 Task: Search one way flight ticket for 2 adults, 2 children, 2 infants in seat in first from Sheridan: Sheridan County Airport to Riverton: Central Wyoming Regional Airport (was Riverton Regional) on 8-4-2023. Choice of flights is Royal air maroc. Number of bags: 2 carry on bags. Price is upto 105000. Outbound departure time preference is 12:00. Flight should be less emission only.
Action: Mouse moved to (392, 333)
Screenshot: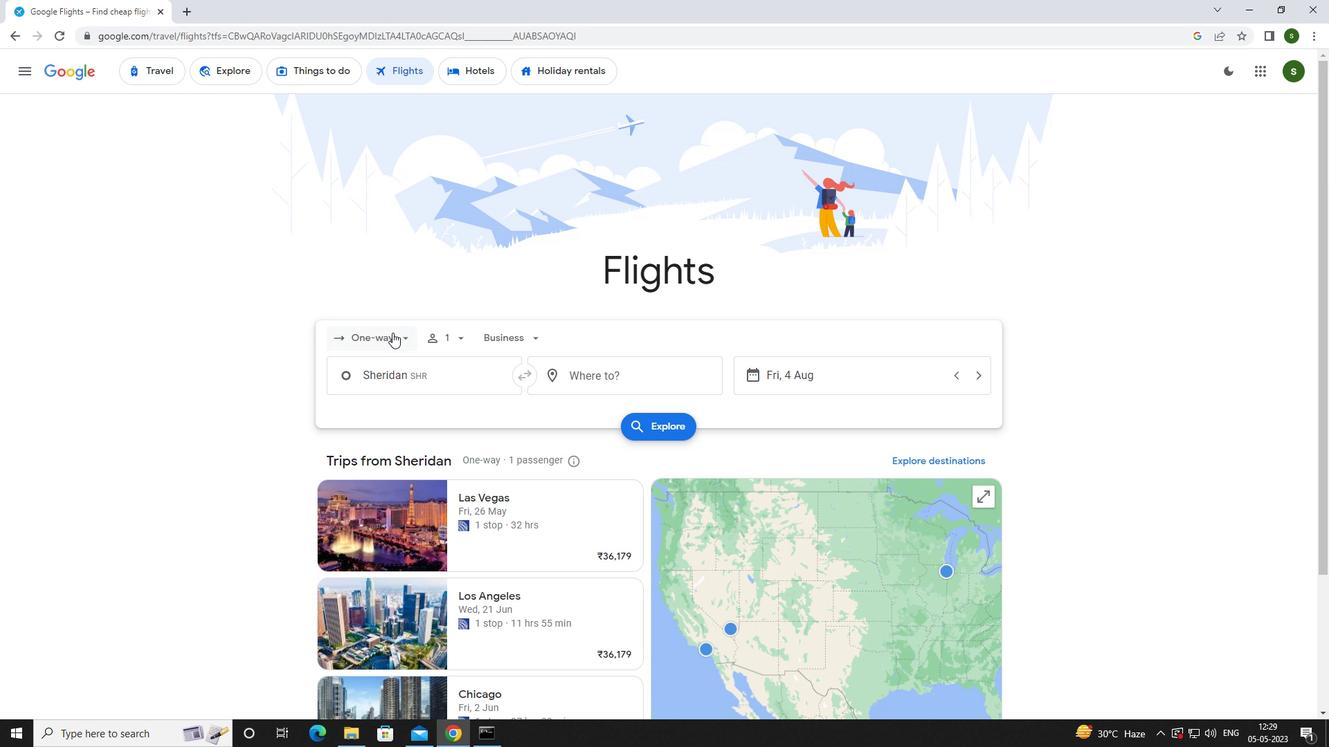 
Action: Mouse pressed left at (392, 333)
Screenshot: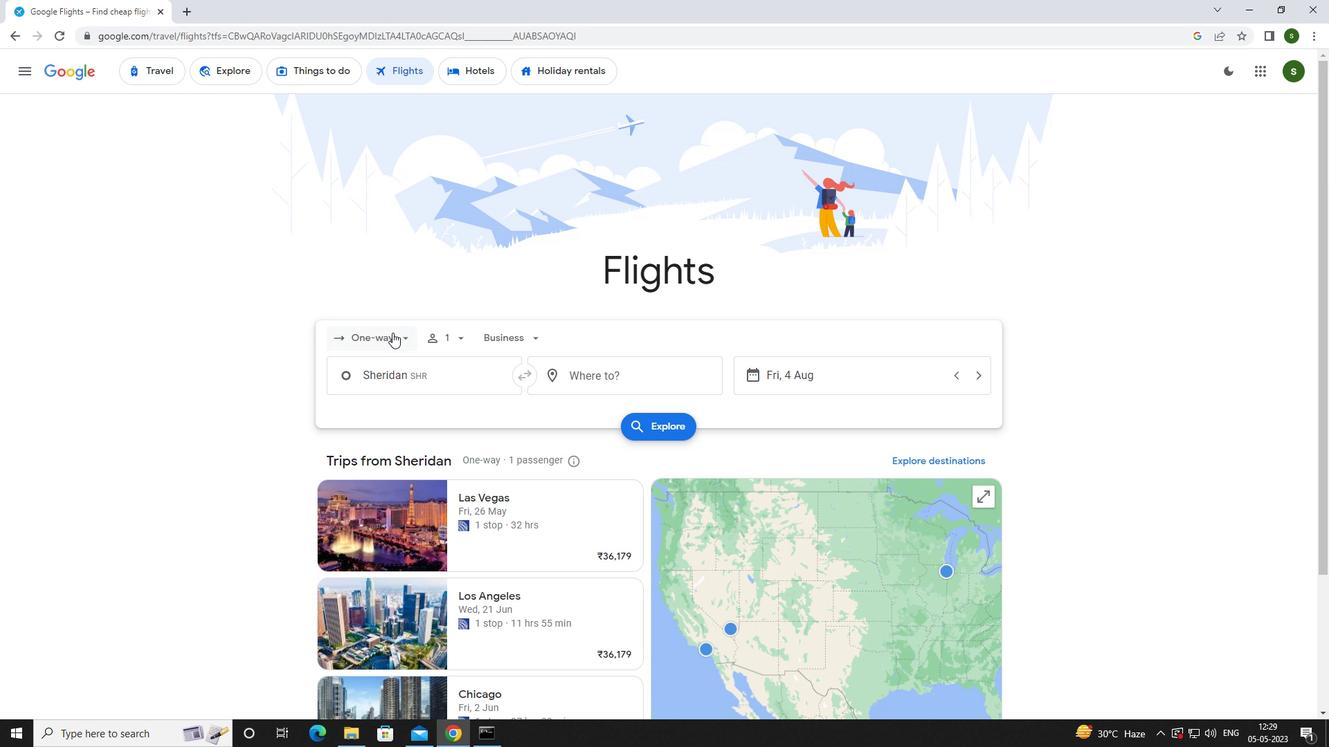 
Action: Mouse moved to (394, 408)
Screenshot: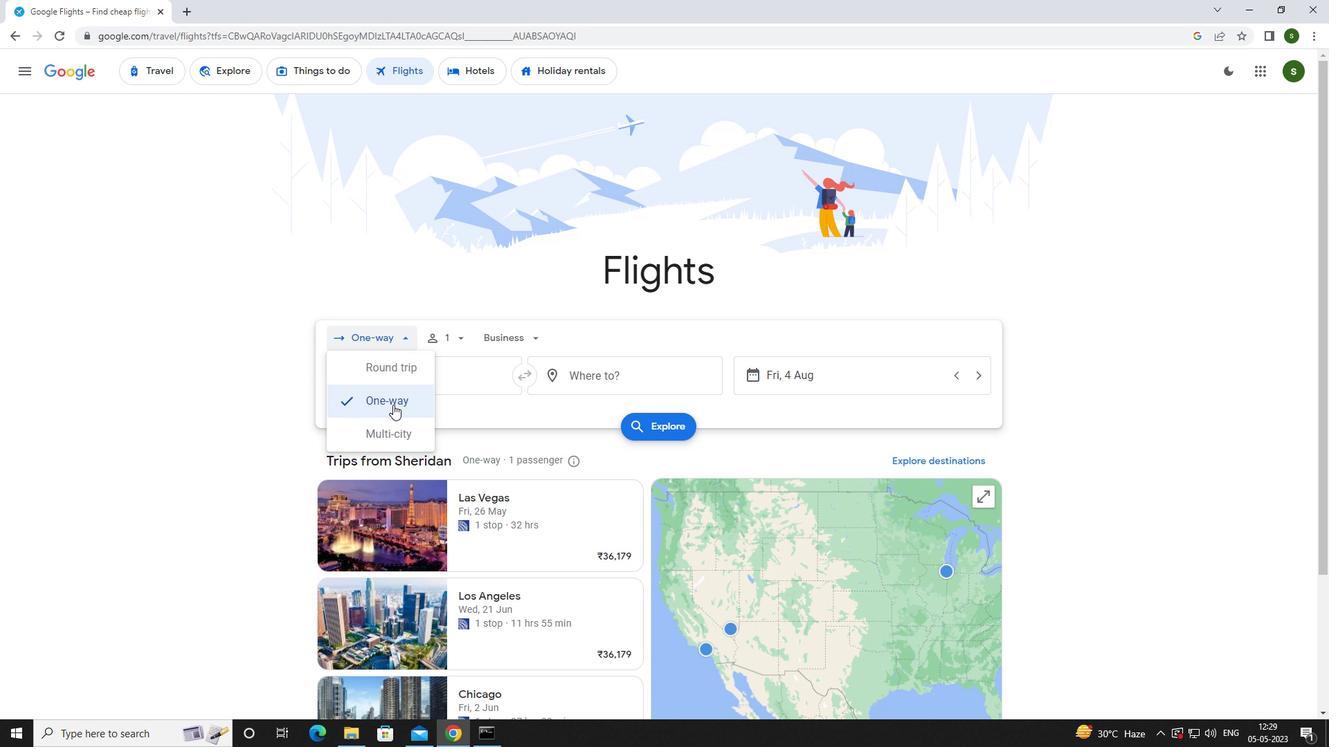 
Action: Mouse pressed left at (394, 408)
Screenshot: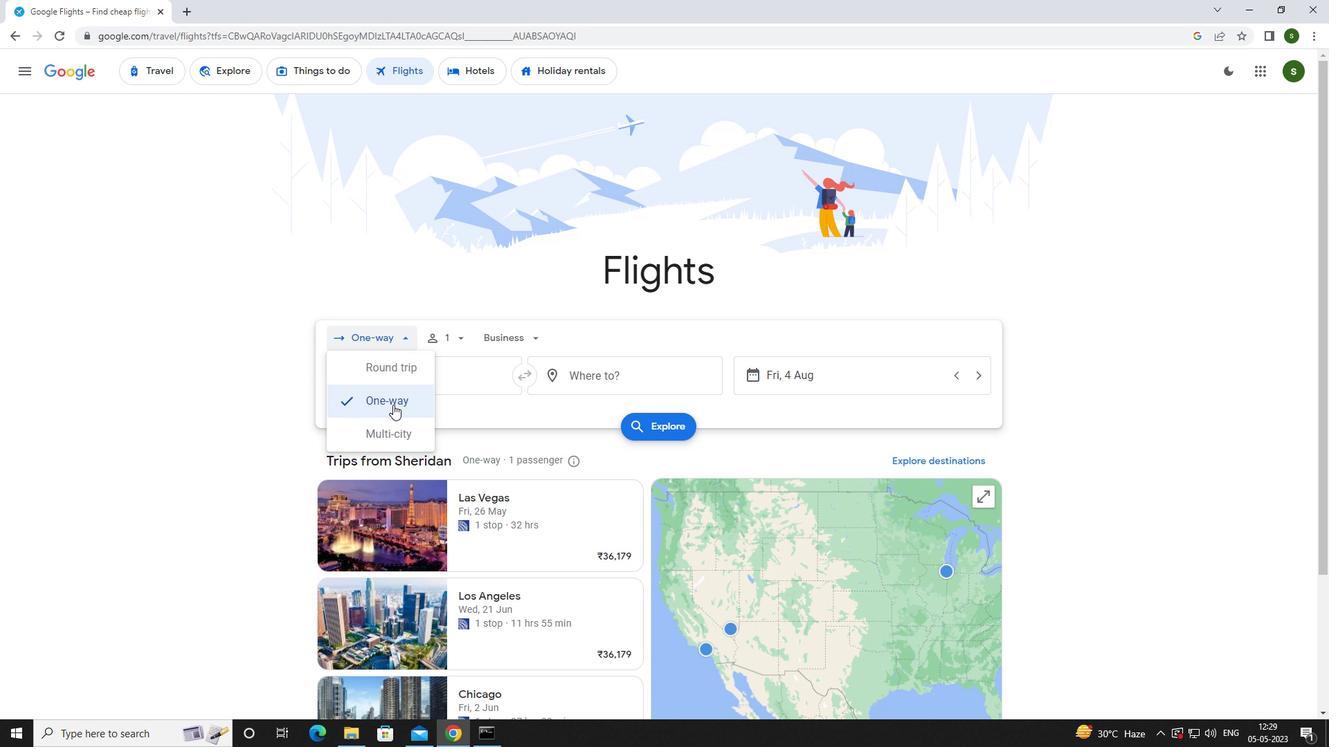 
Action: Mouse moved to (460, 342)
Screenshot: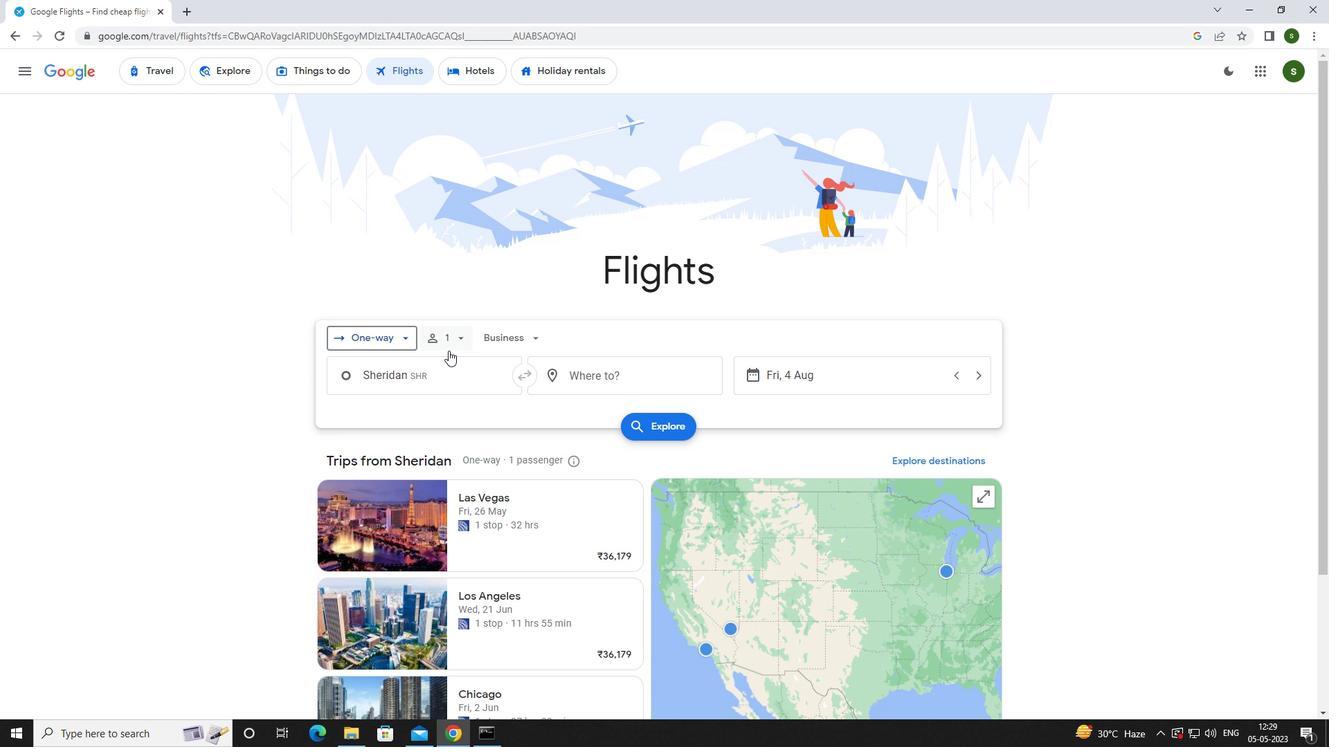 
Action: Mouse pressed left at (460, 342)
Screenshot: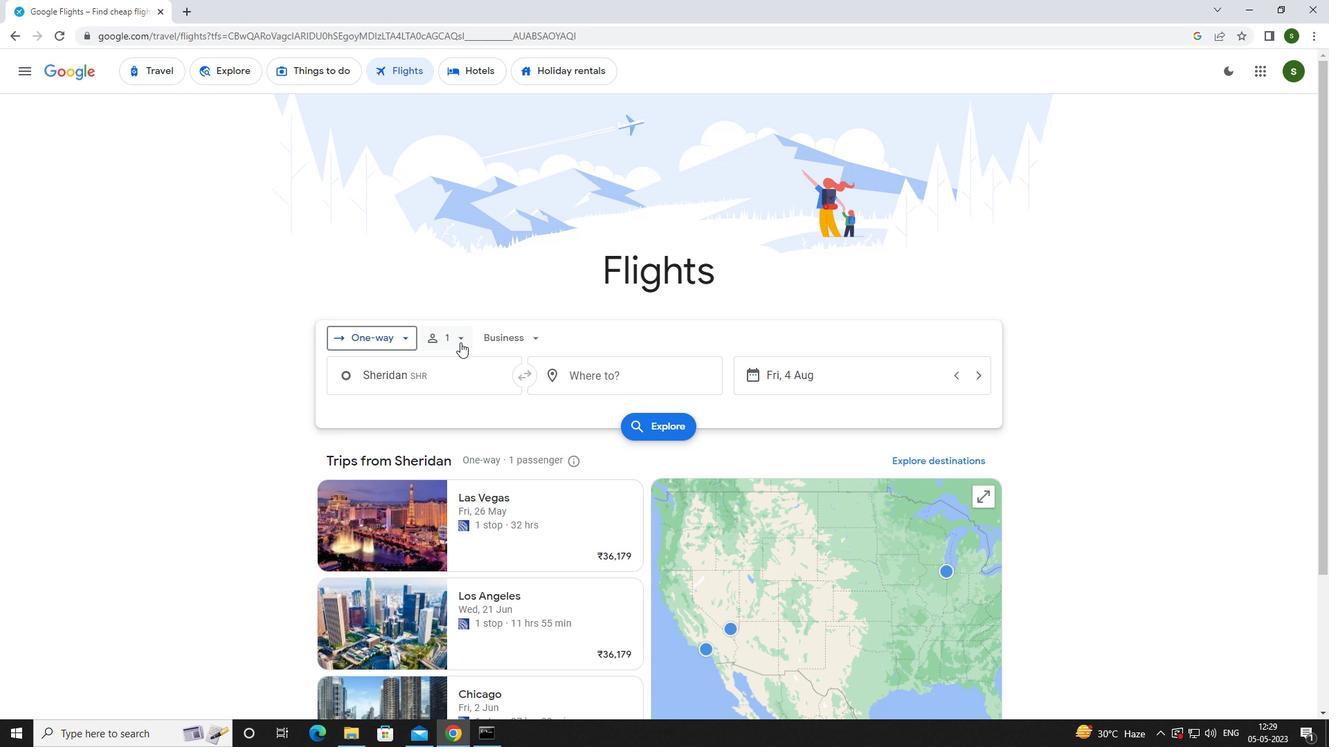 
Action: Mouse moved to (559, 369)
Screenshot: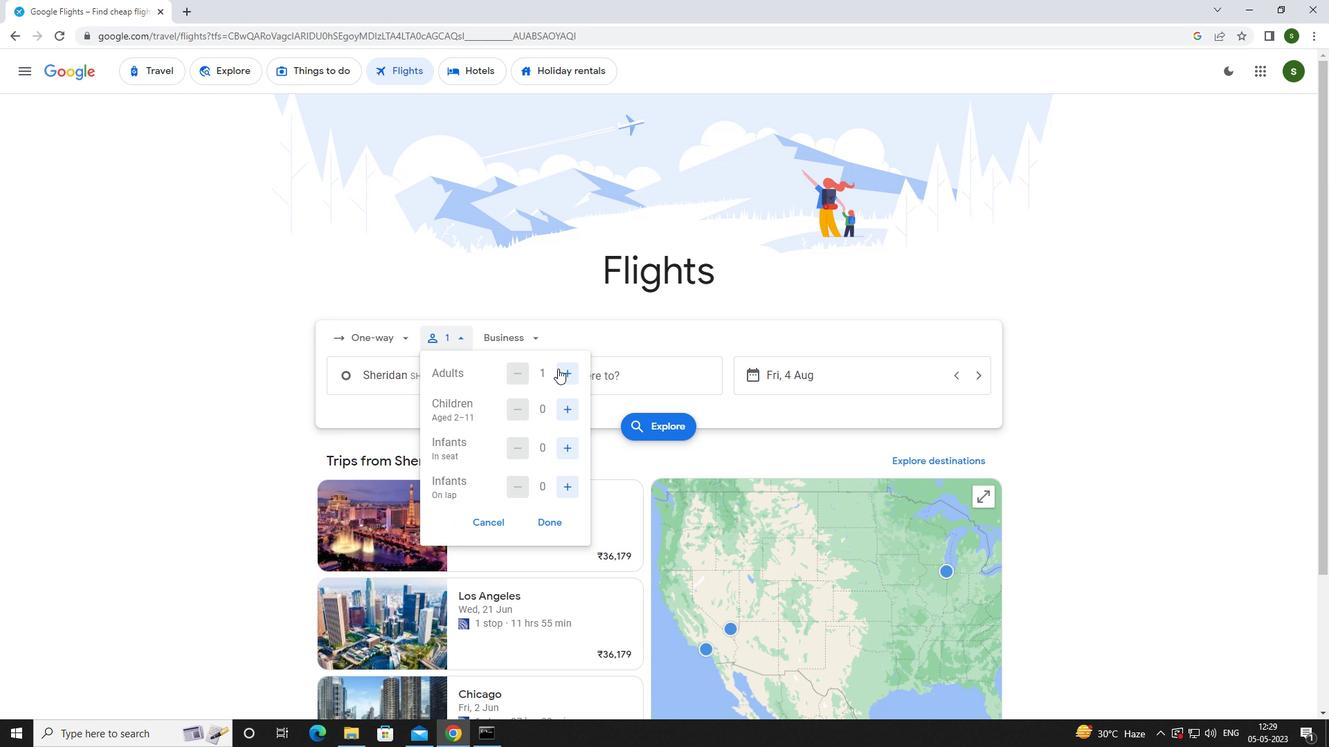 
Action: Mouse pressed left at (559, 369)
Screenshot: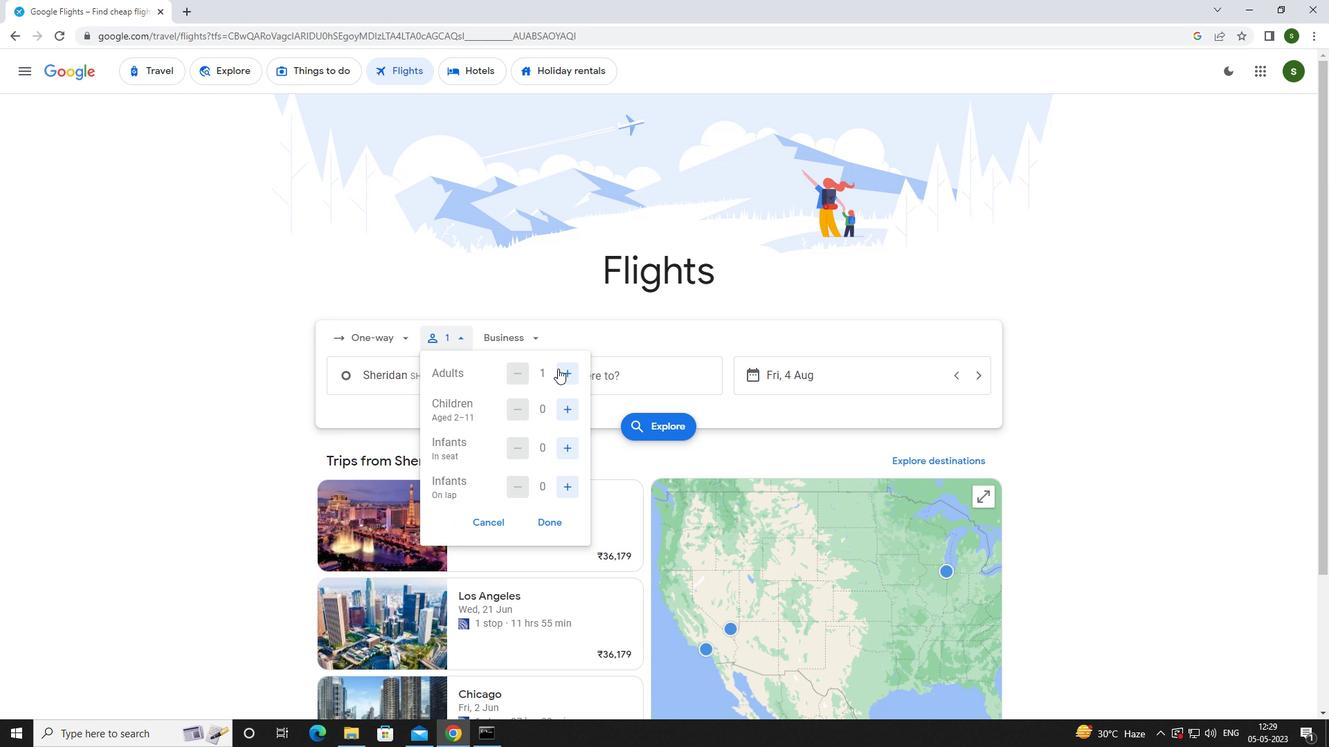 
Action: Mouse moved to (568, 404)
Screenshot: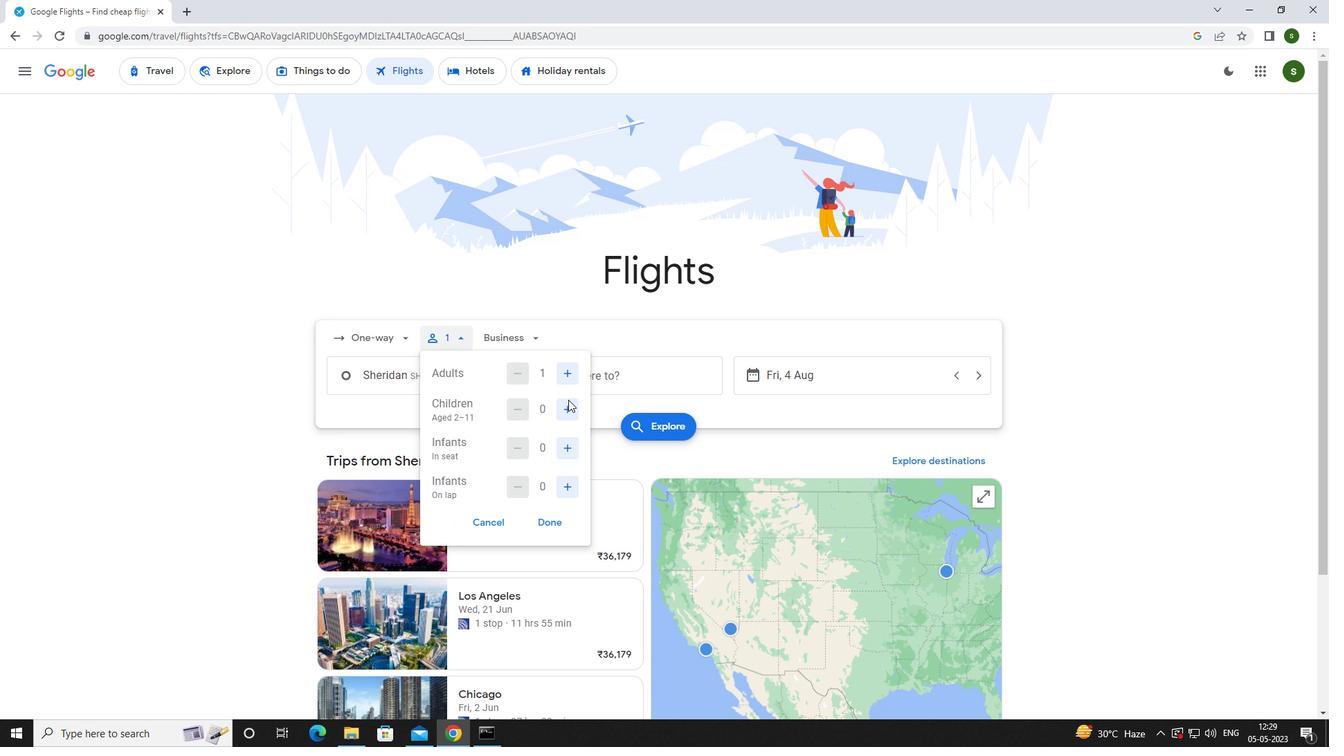 
Action: Mouse pressed left at (568, 404)
Screenshot: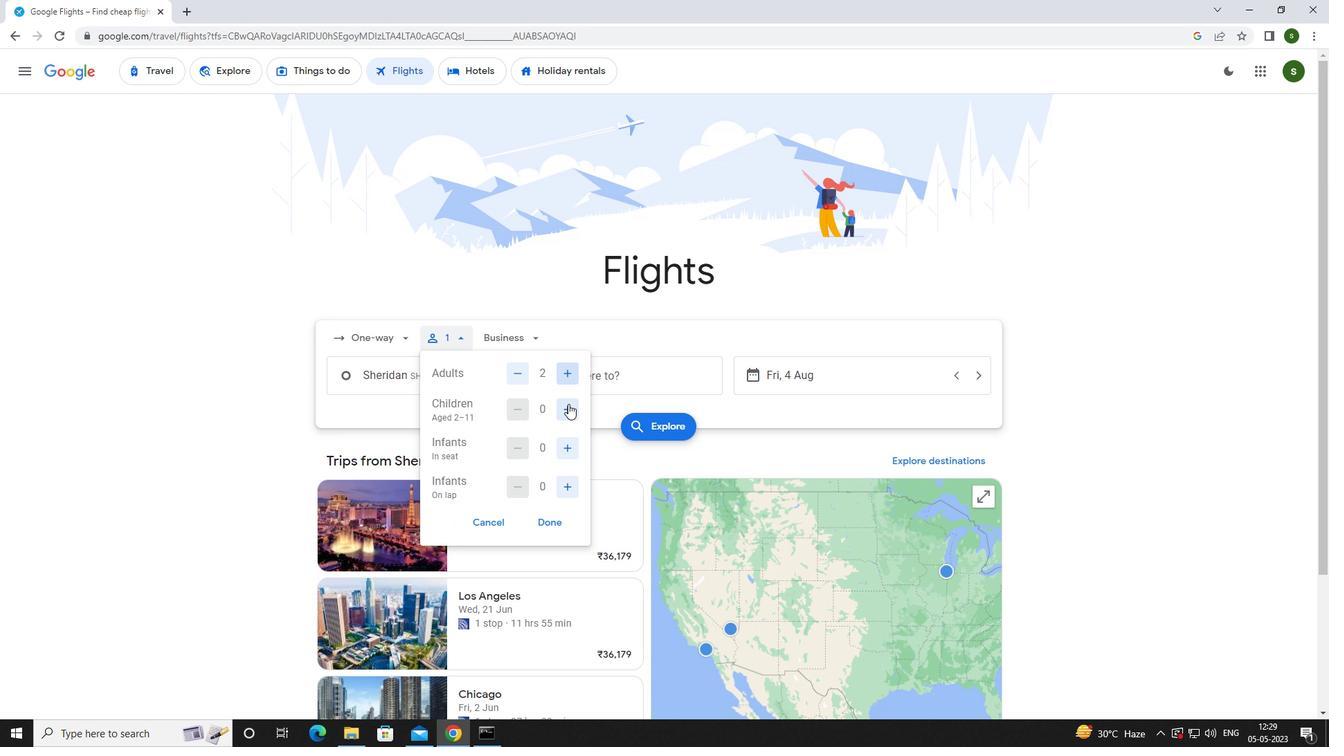 
Action: Mouse pressed left at (568, 404)
Screenshot: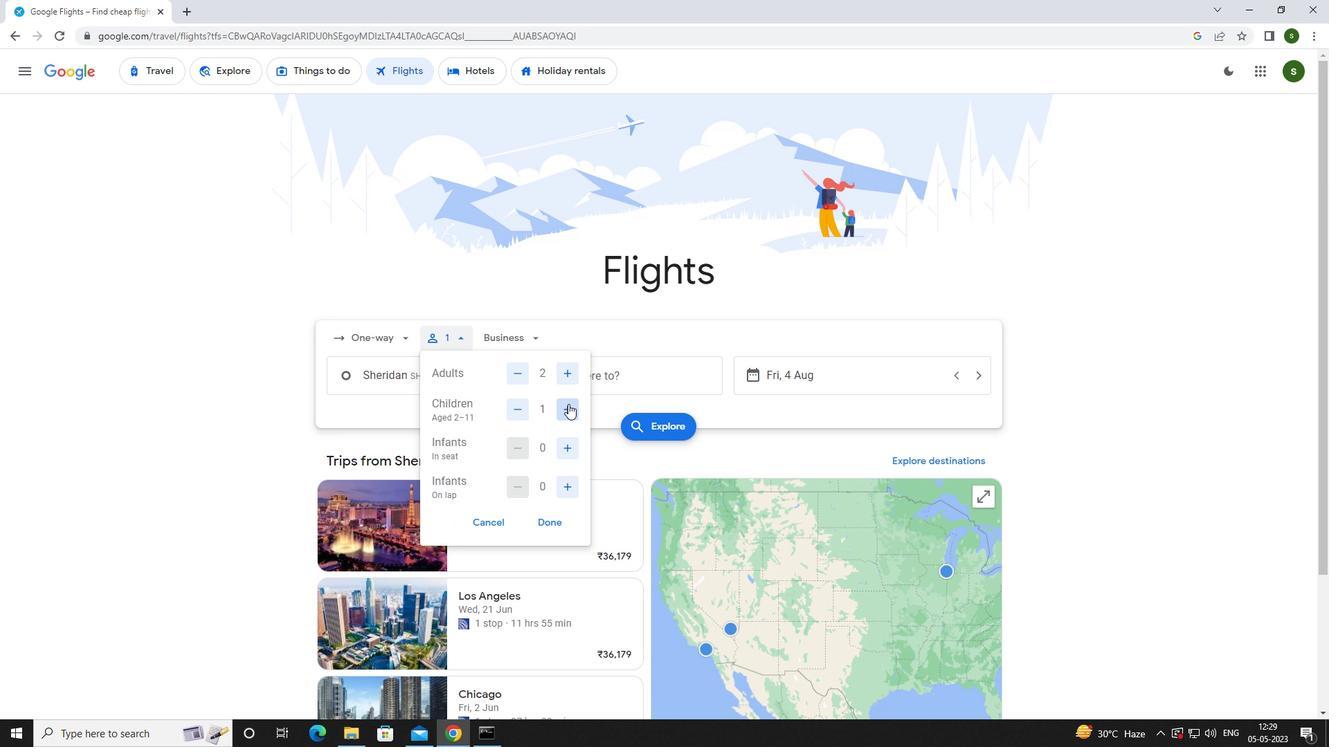 
Action: Mouse moved to (564, 451)
Screenshot: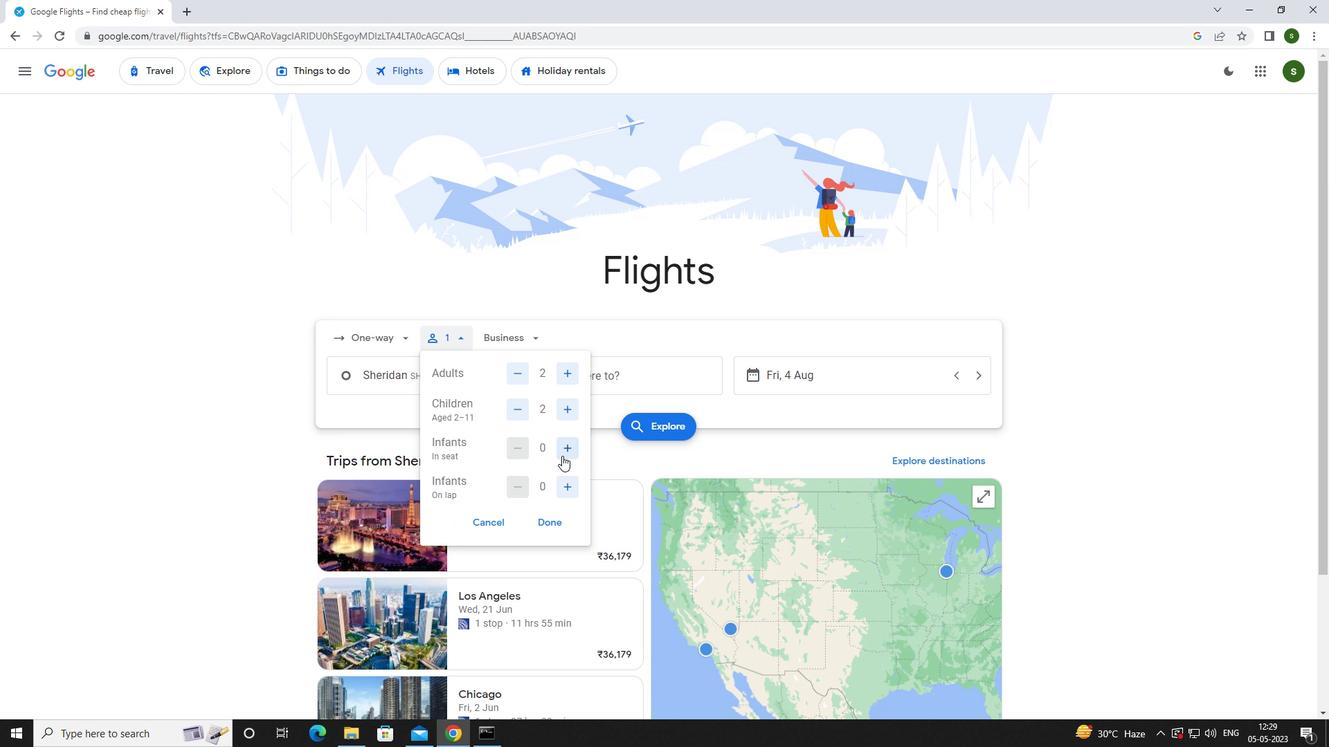 
Action: Mouse pressed left at (564, 451)
Screenshot: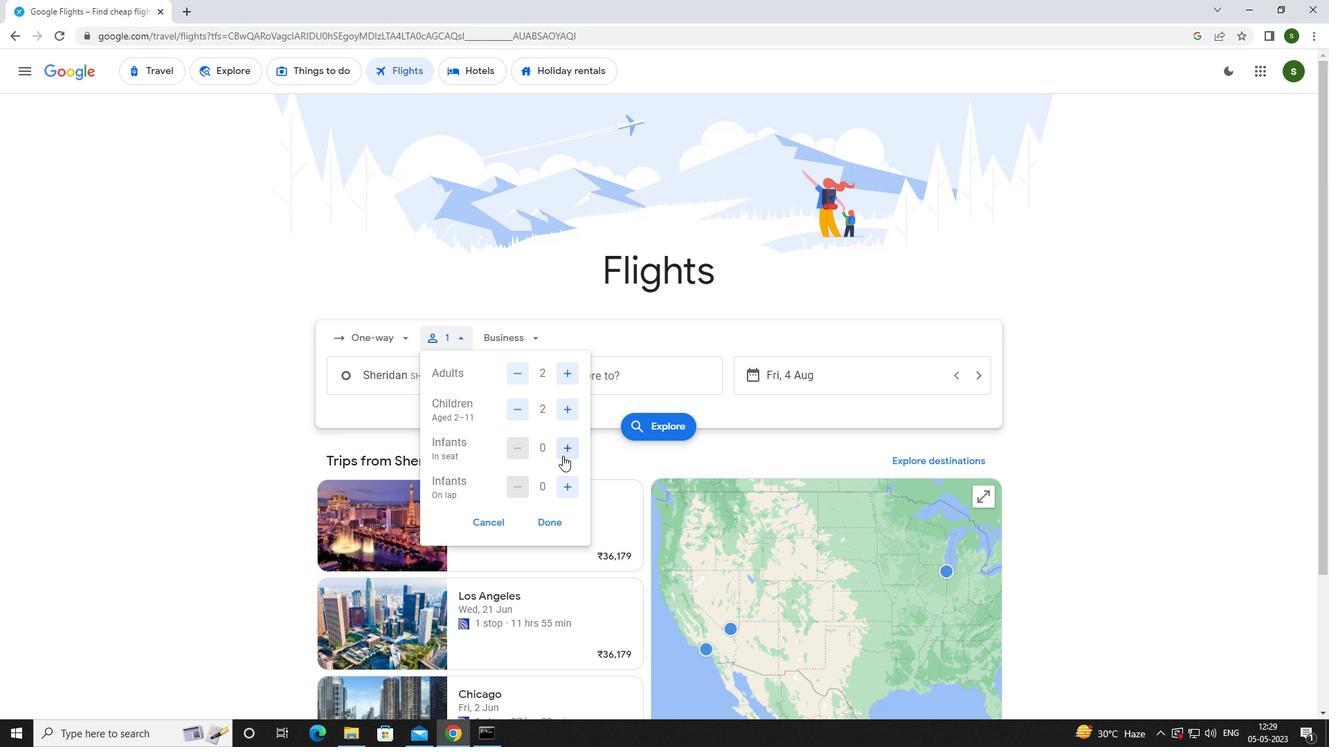 
Action: Mouse pressed left at (564, 451)
Screenshot: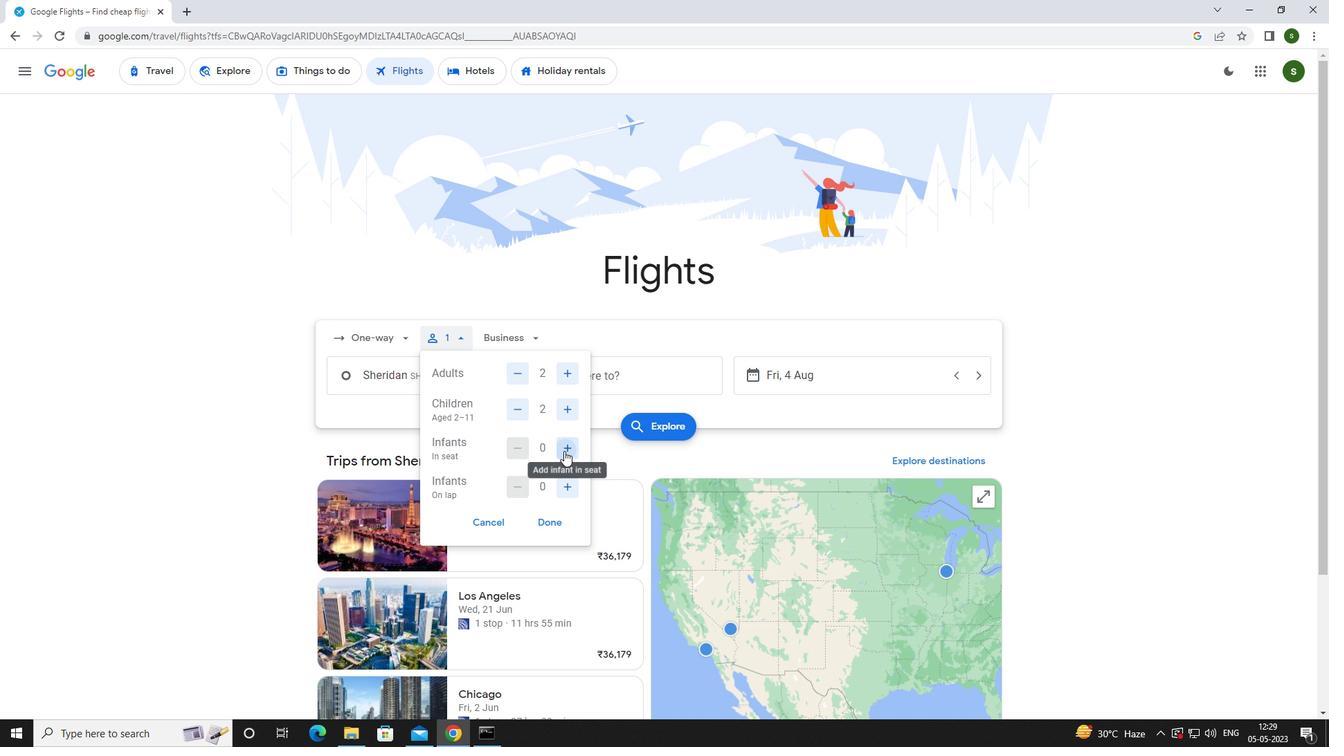 
Action: Mouse moved to (529, 342)
Screenshot: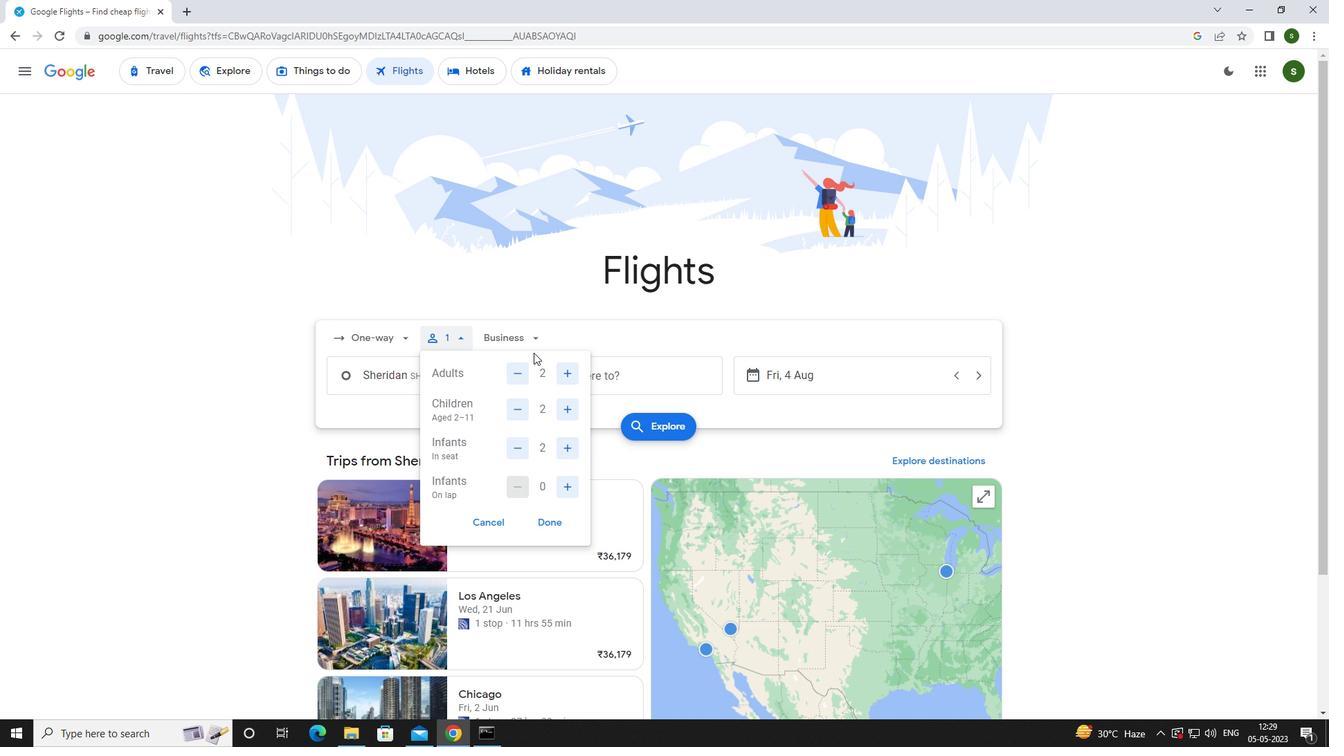 
Action: Mouse pressed left at (529, 342)
Screenshot: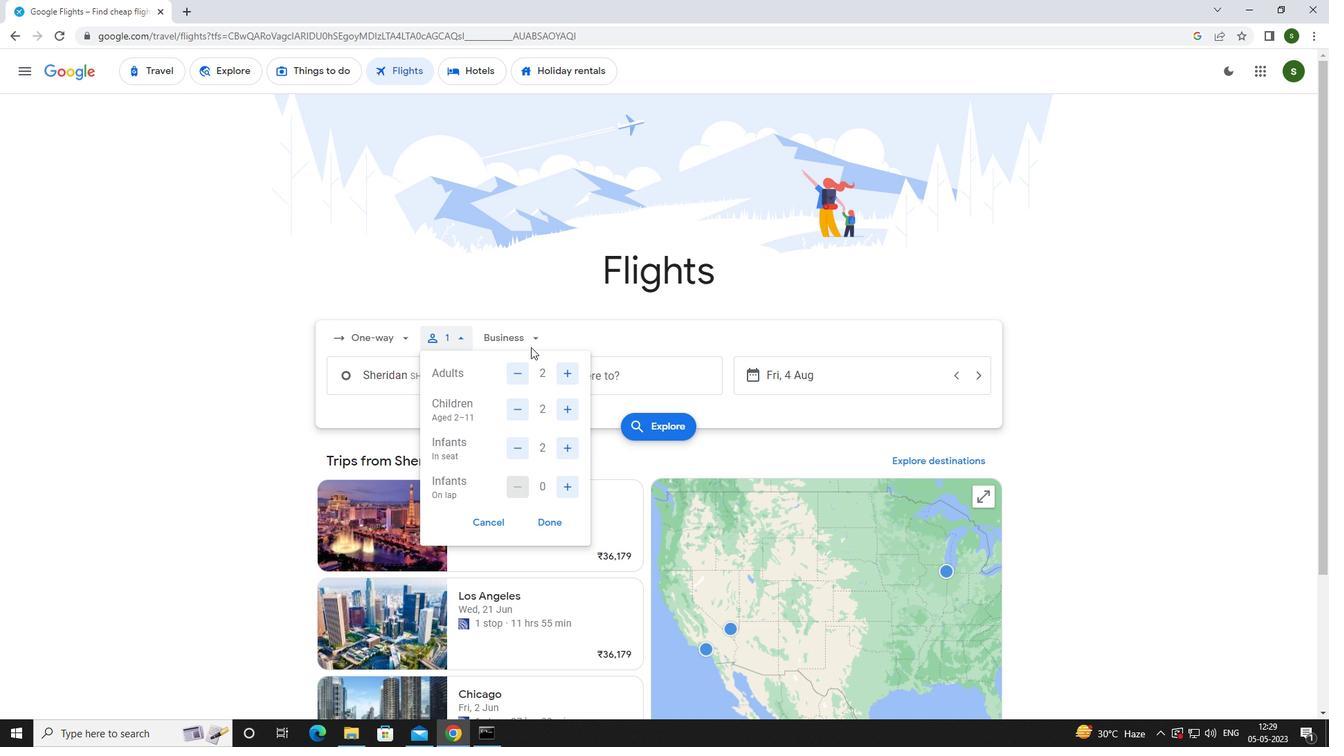 
Action: Mouse moved to (532, 463)
Screenshot: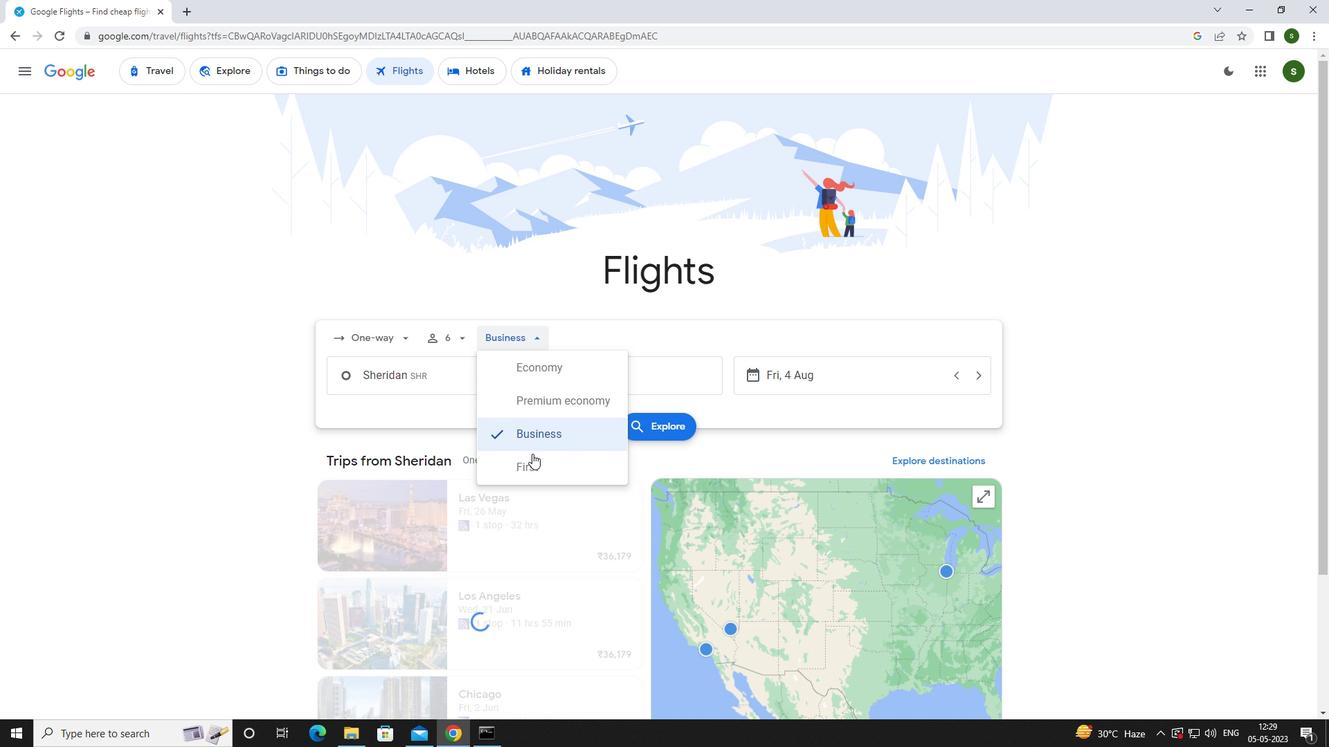 
Action: Mouse pressed left at (532, 463)
Screenshot: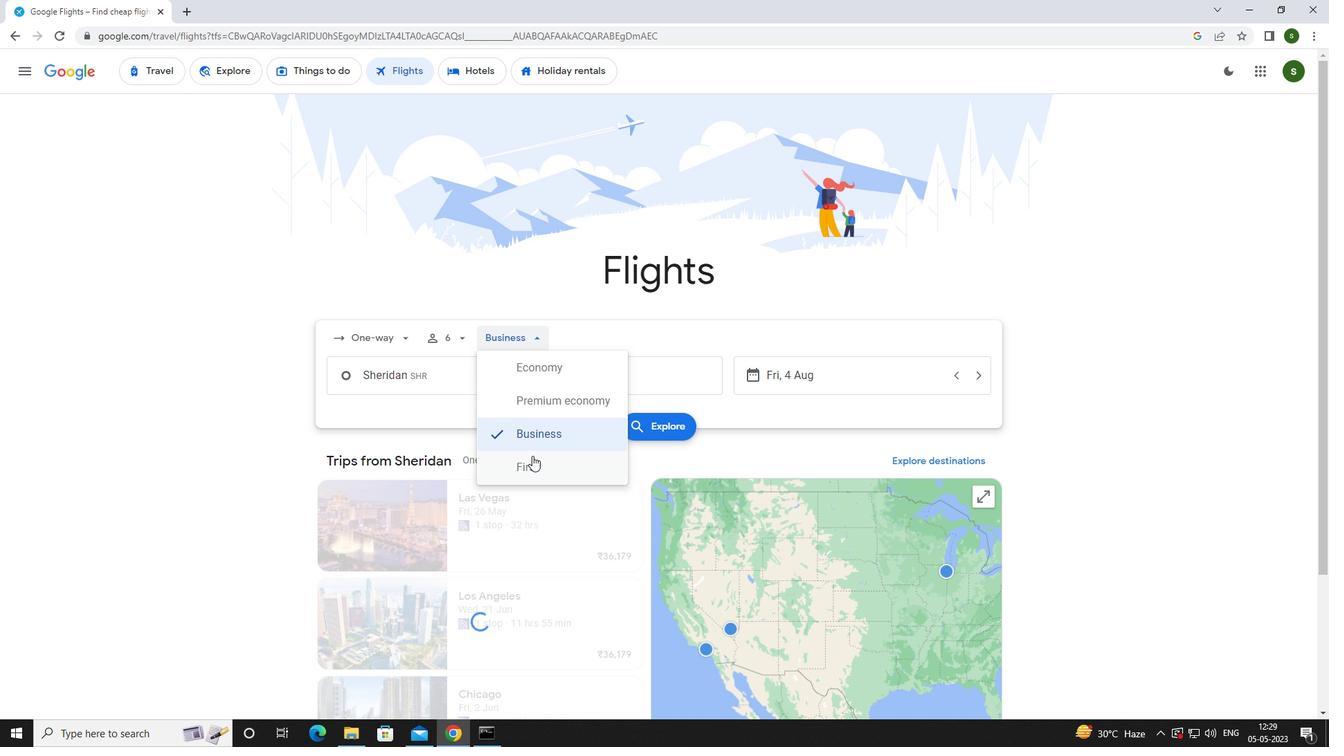 
Action: Mouse moved to (470, 378)
Screenshot: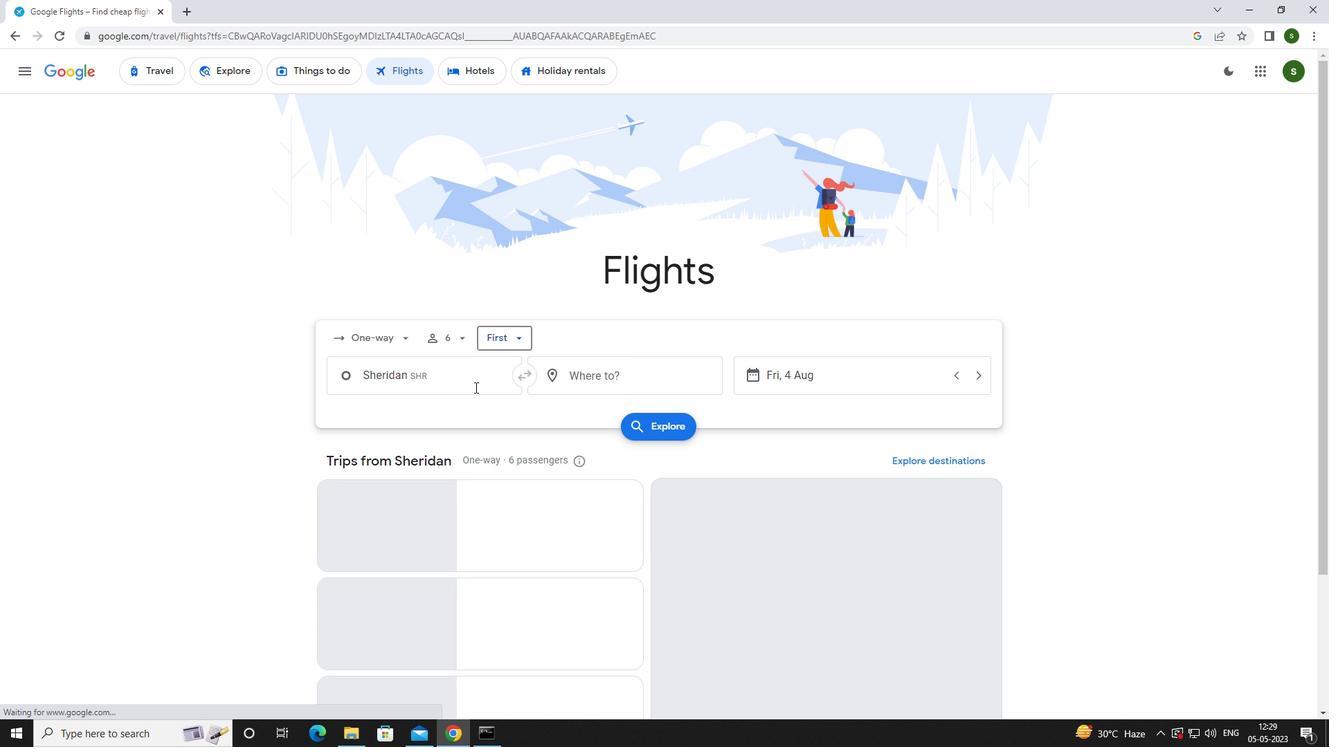 
Action: Mouse pressed left at (470, 378)
Screenshot: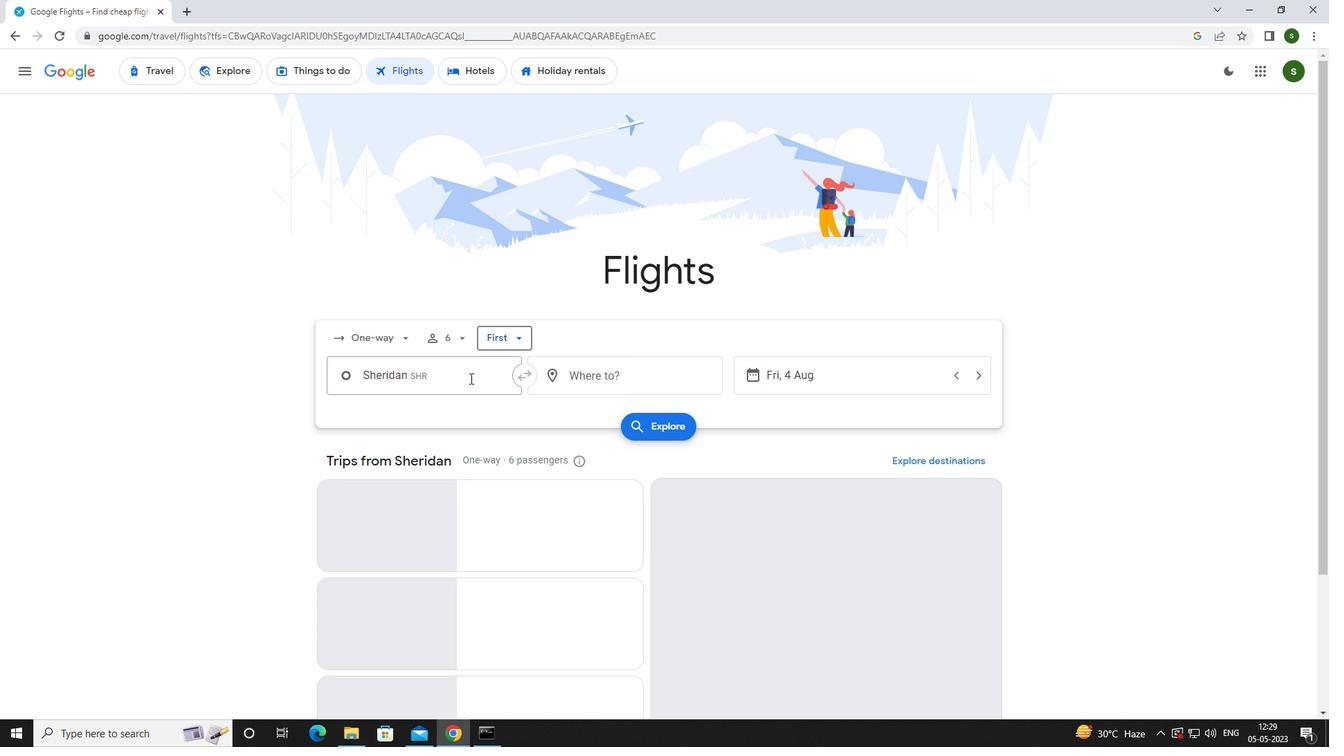 
Action: Mouse moved to (472, 376)
Screenshot: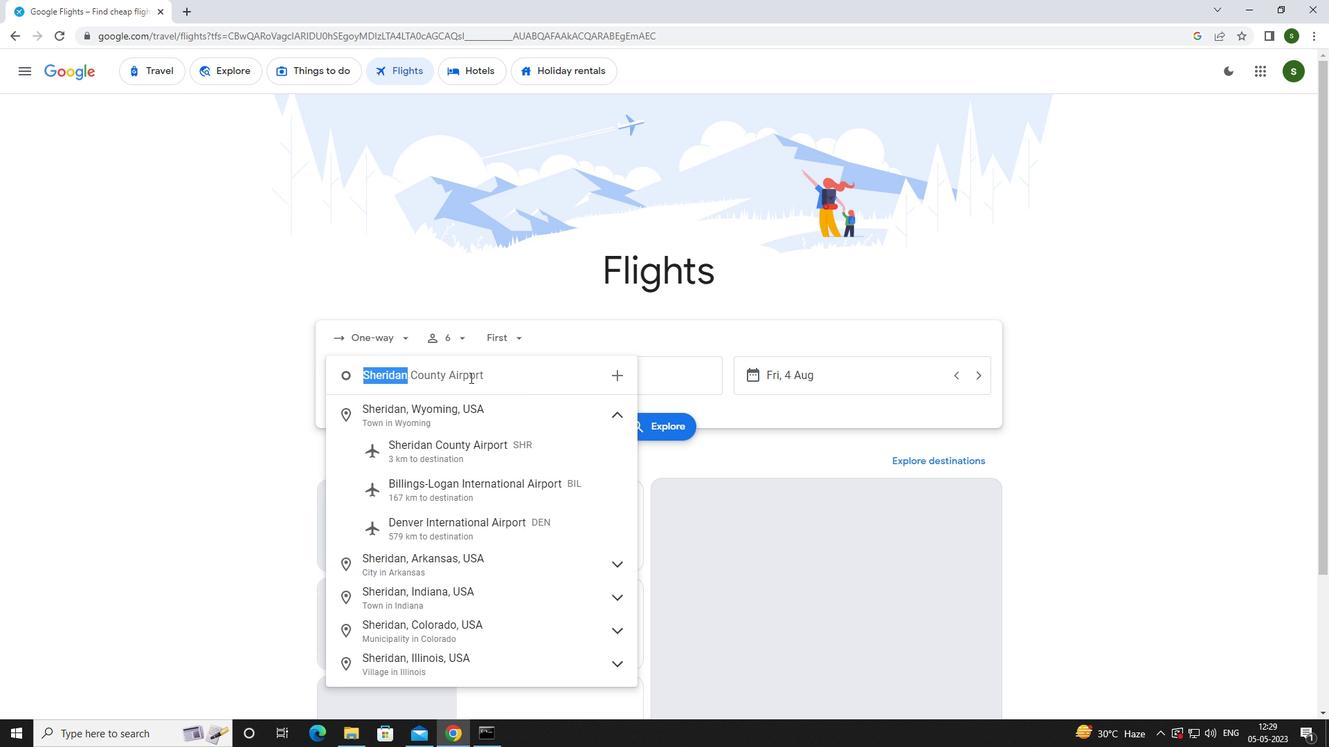 
Action: Key pressed <Key.caps_lock>s<Key.caps_lock>heridan
Screenshot: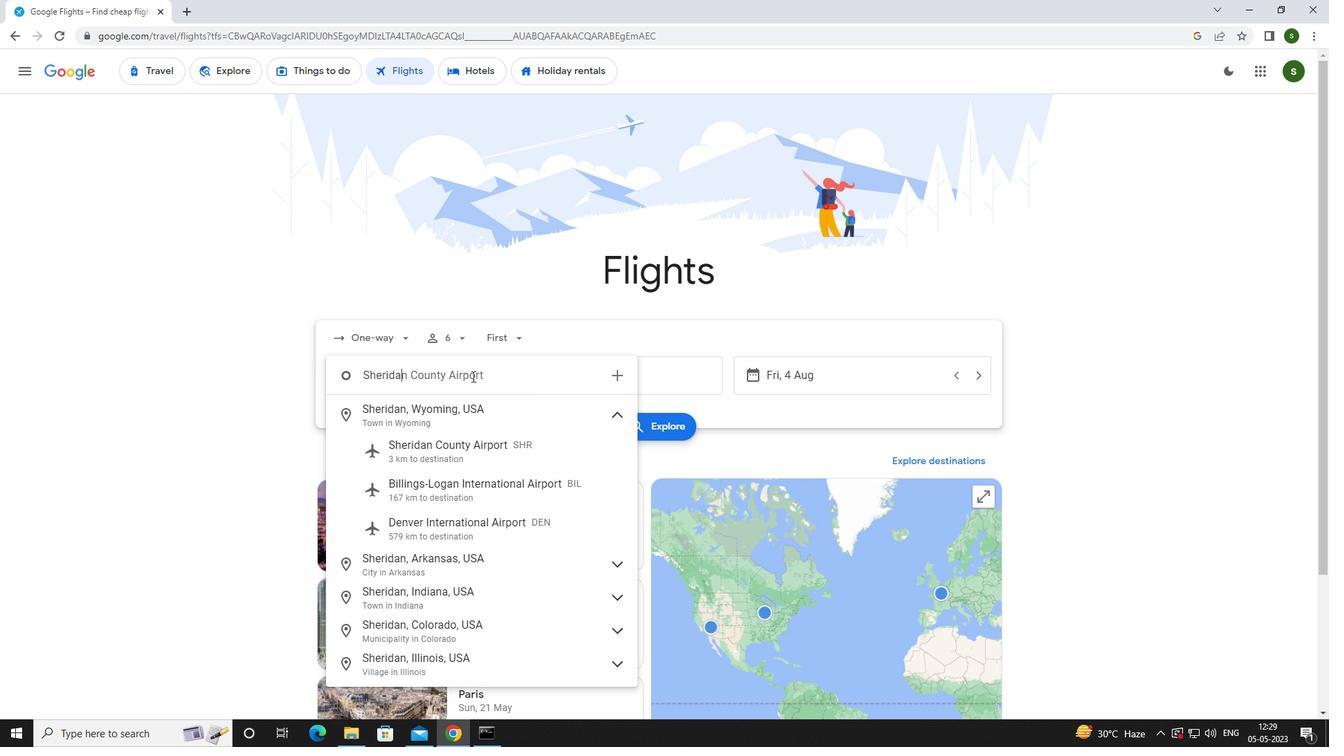 
Action: Mouse moved to (489, 446)
Screenshot: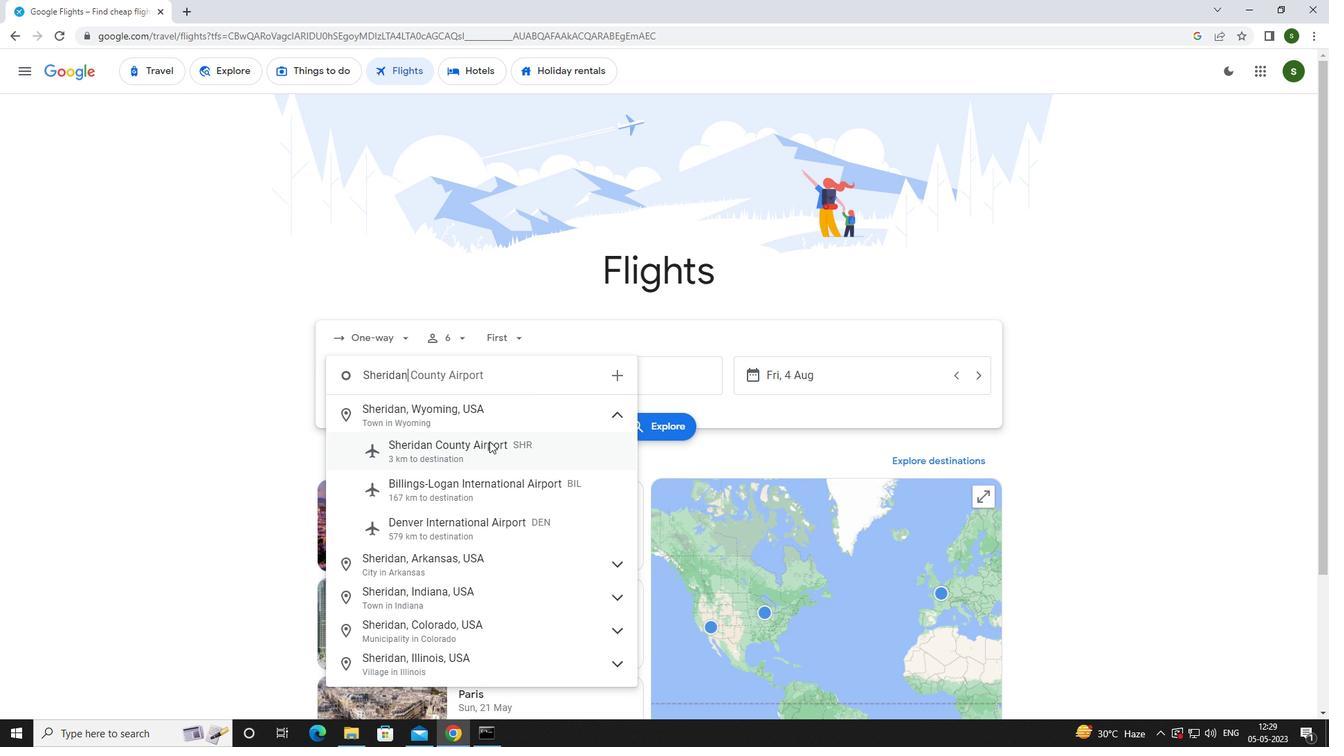 
Action: Mouse pressed left at (489, 446)
Screenshot: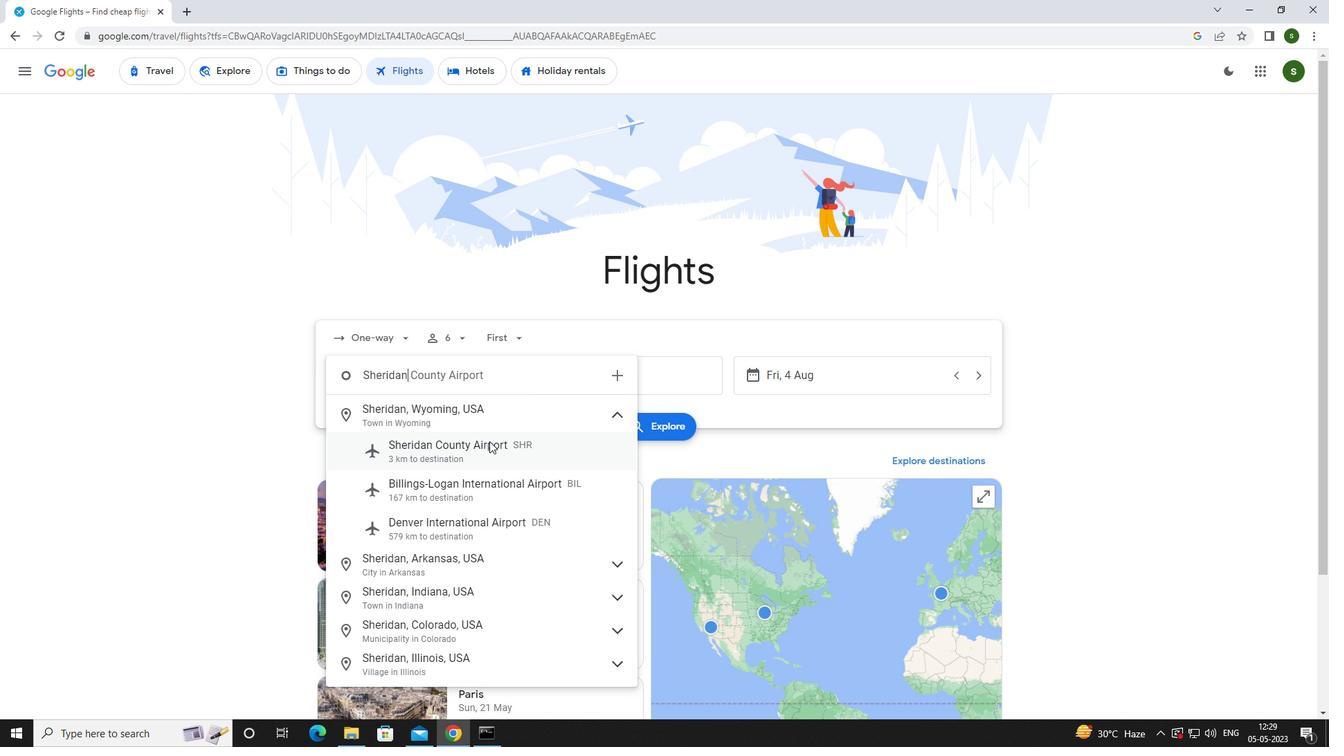 
Action: Mouse moved to (607, 364)
Screenshot: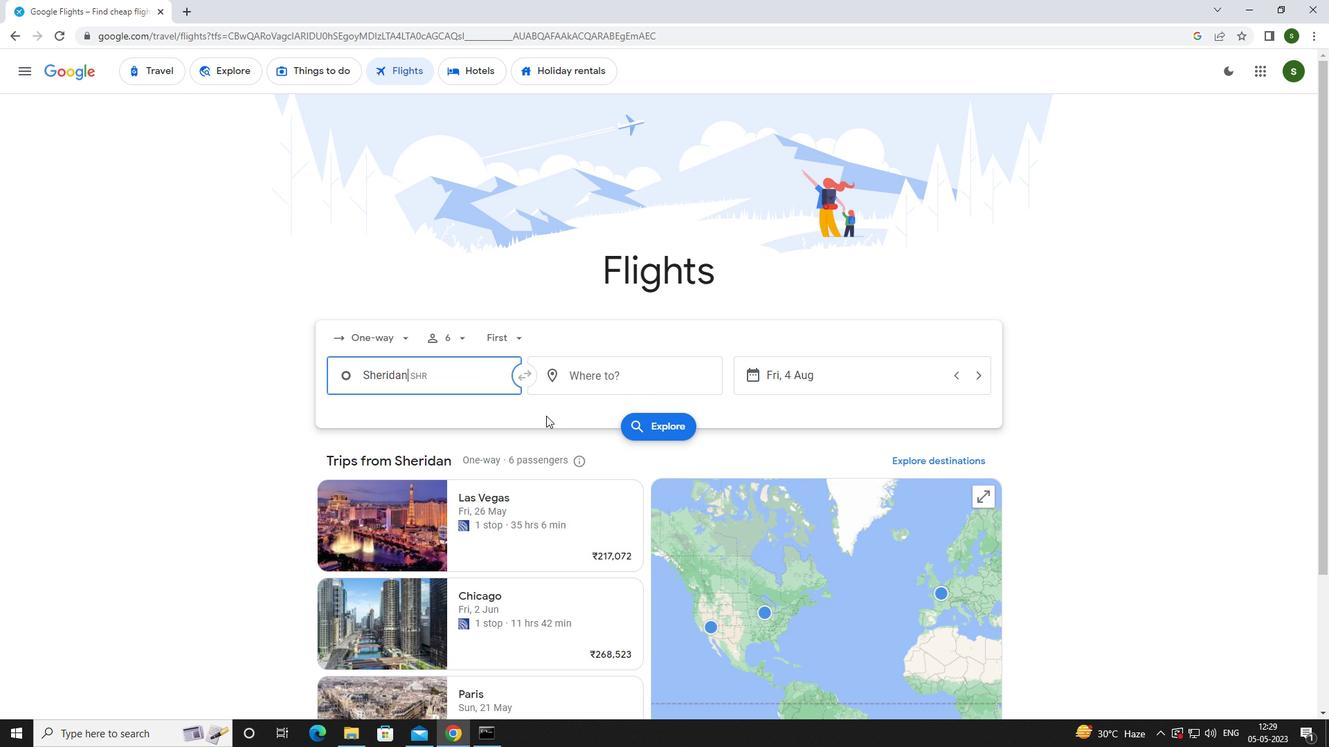 
Action: Mouse pressed left at (607, 364)
Screenshot: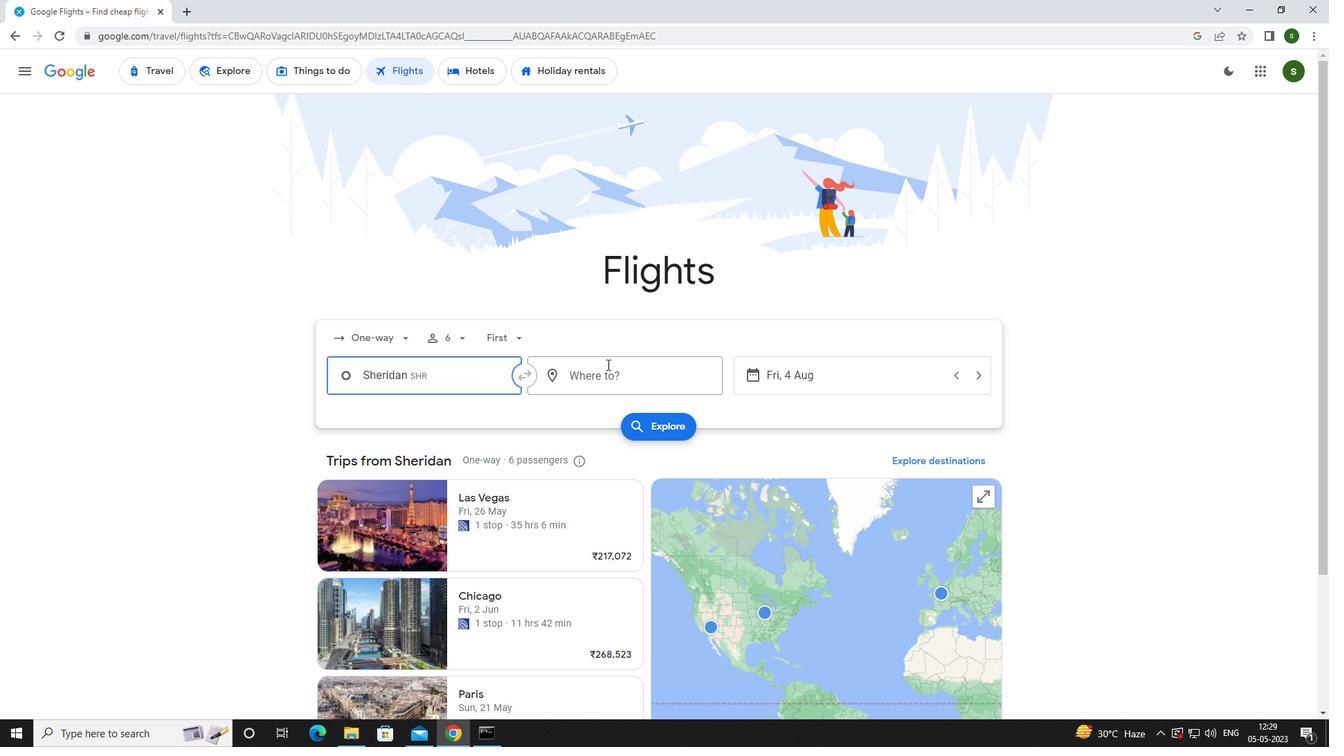 
Action: Mouse moved to (607, 364)
Screenshot: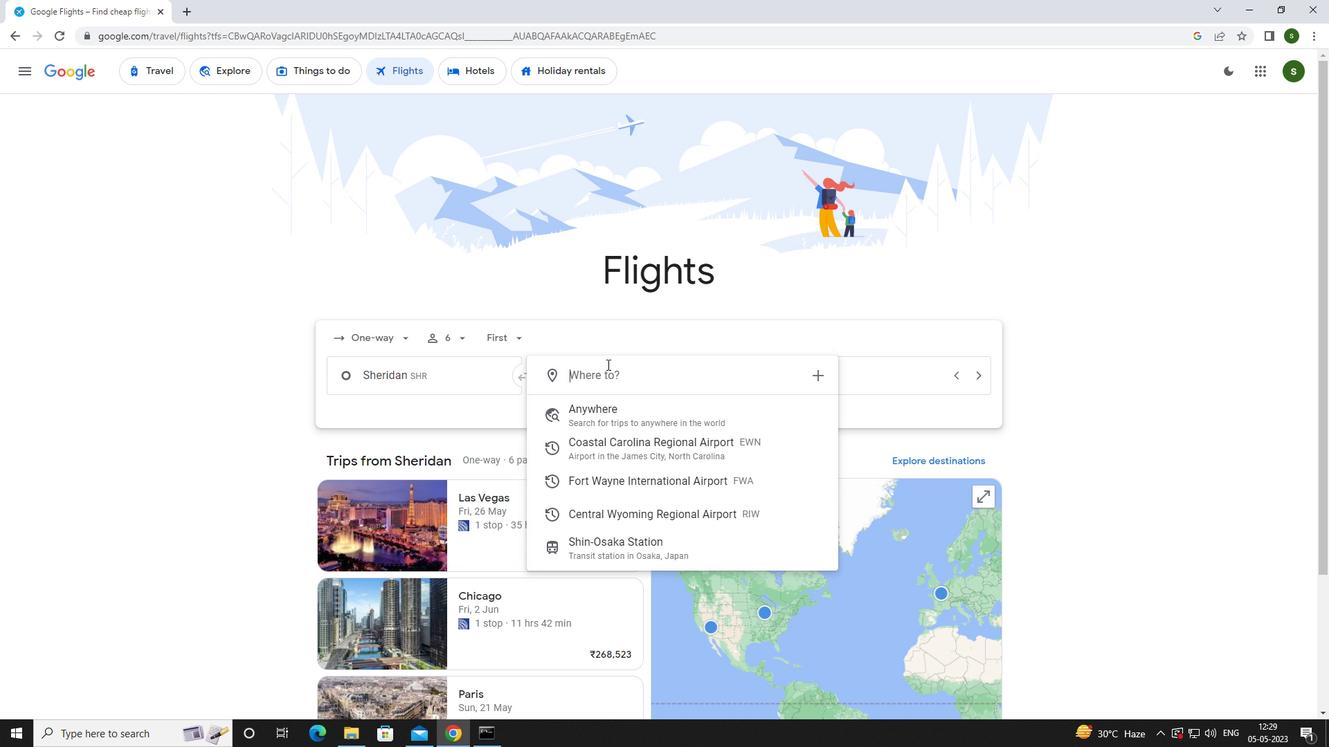 
Action: Key pressed <Key.caps_lock>r<Key.caps_lock>iverton
Screenshot: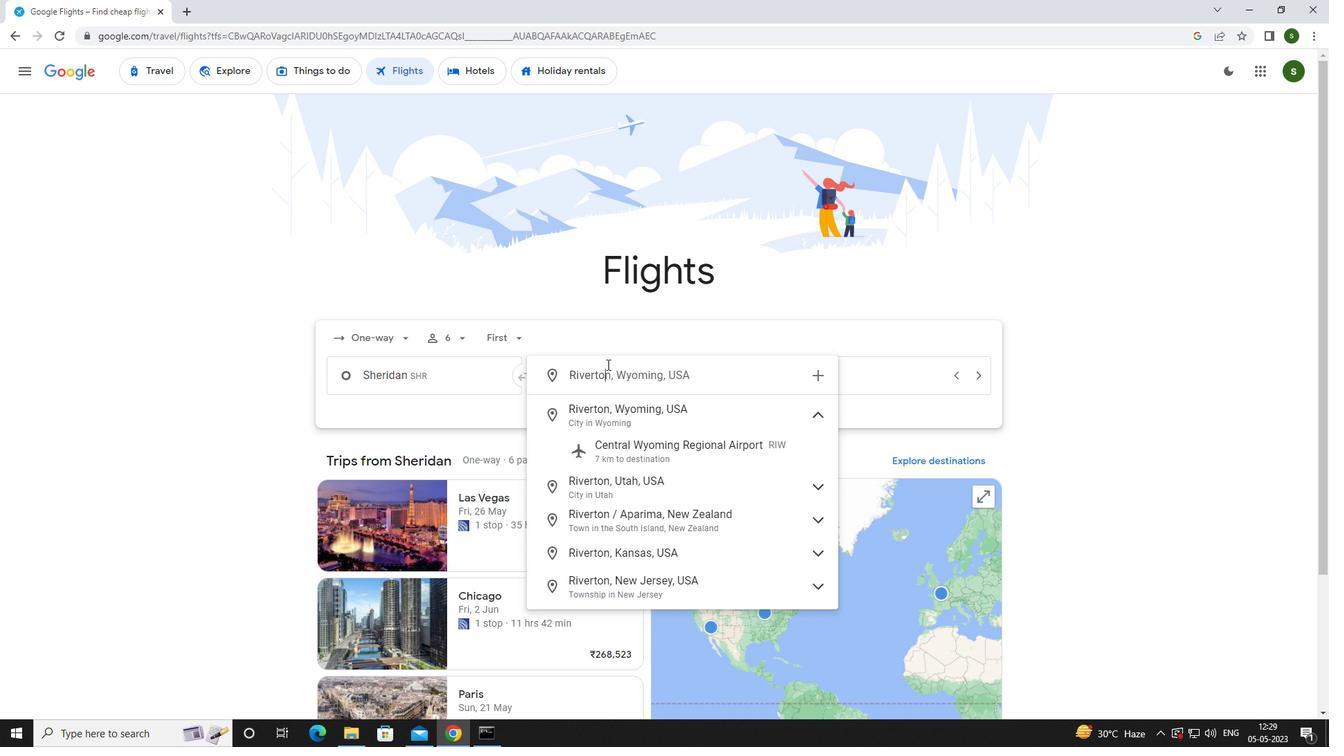 
Action: Mouse moved to (643, 456)
Screenshot: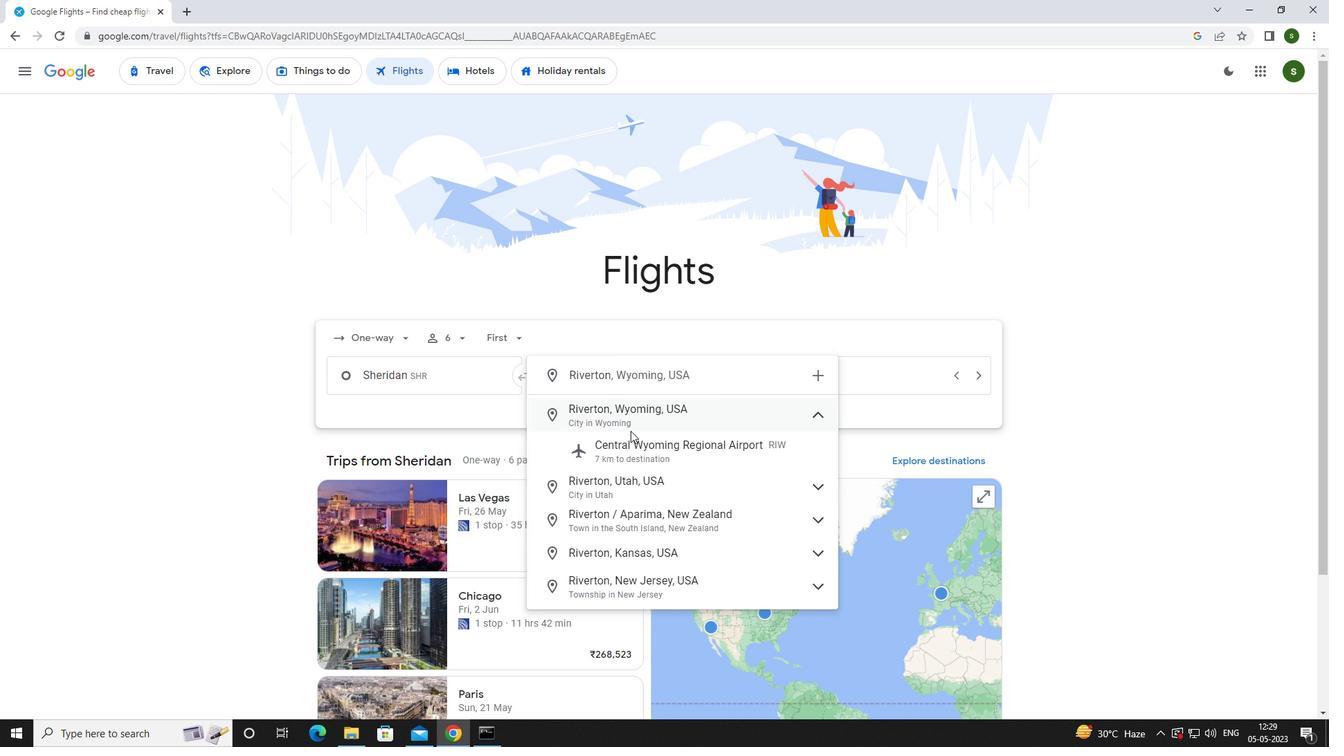 
Action: Mouse pressed left at (643, 456)
Screenshot: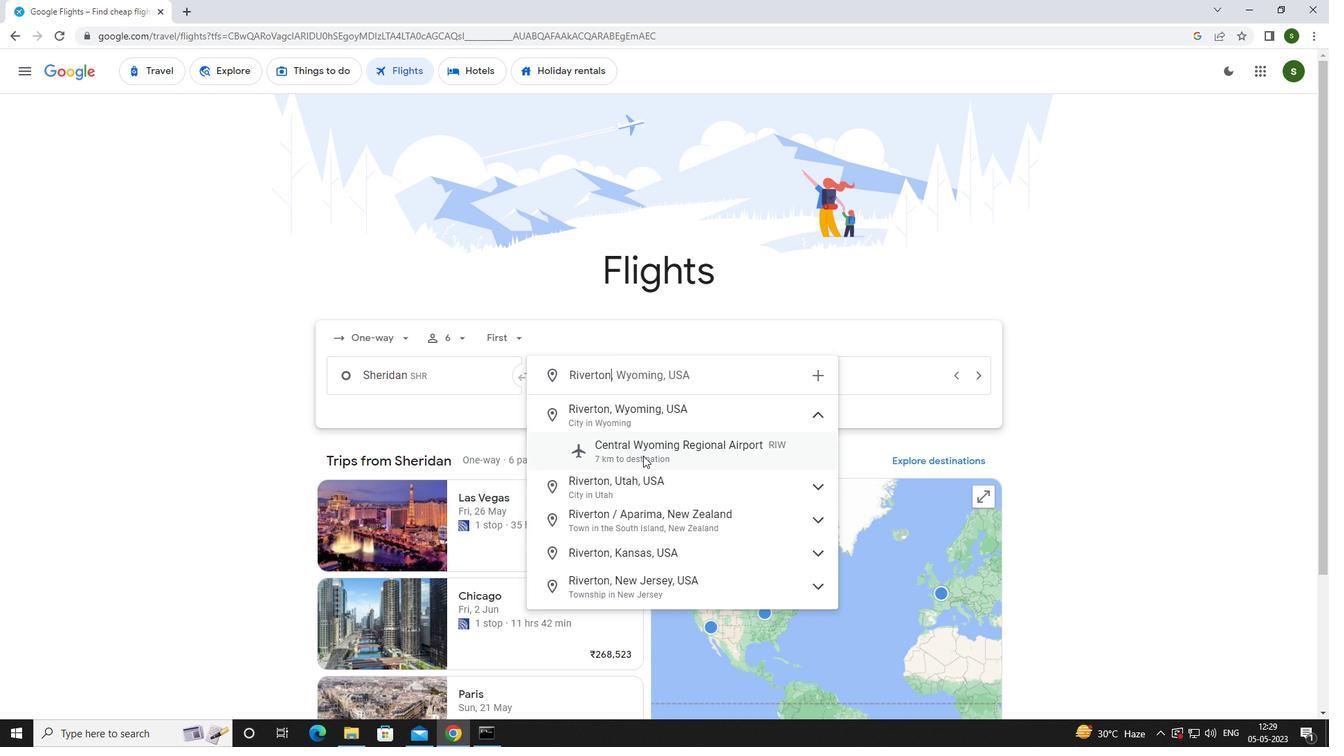 
Action: Mouse moved to (812, 371)
Screenshot: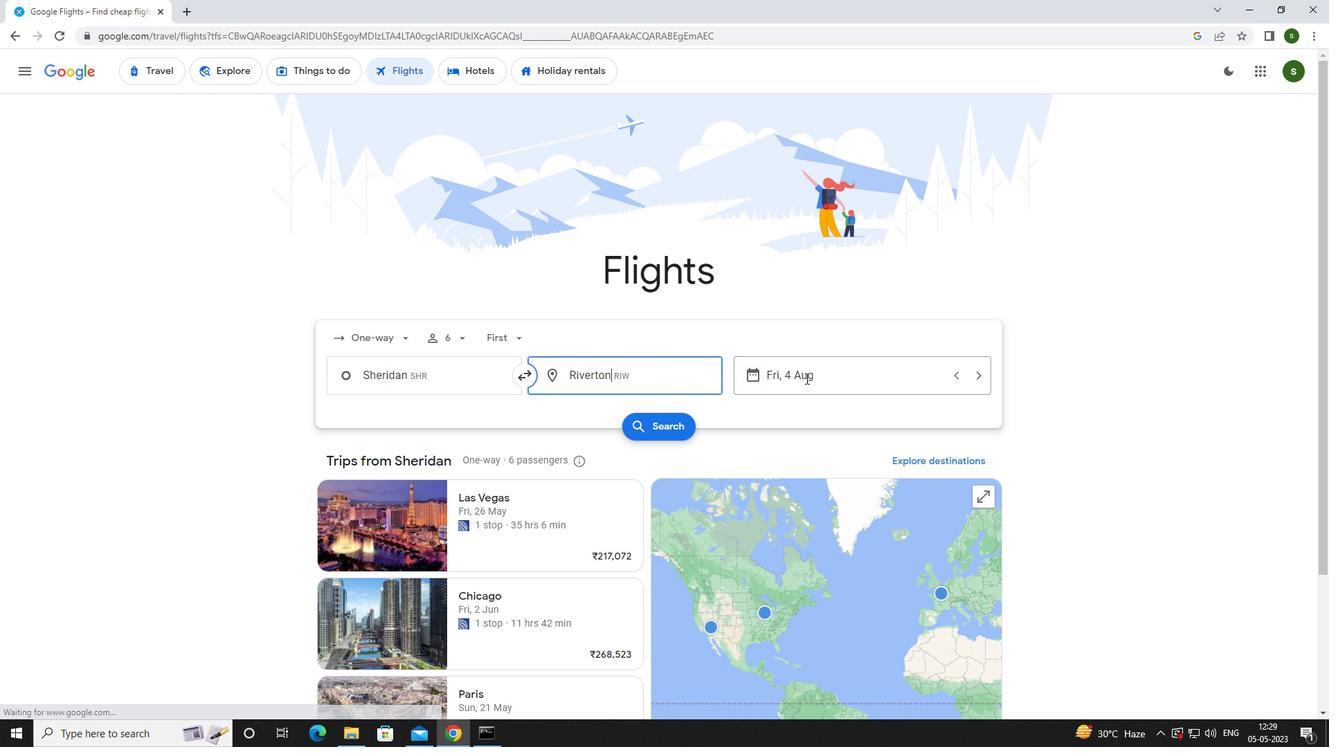 
Action: Mouse pressed left at (812, 371)
Screenshot: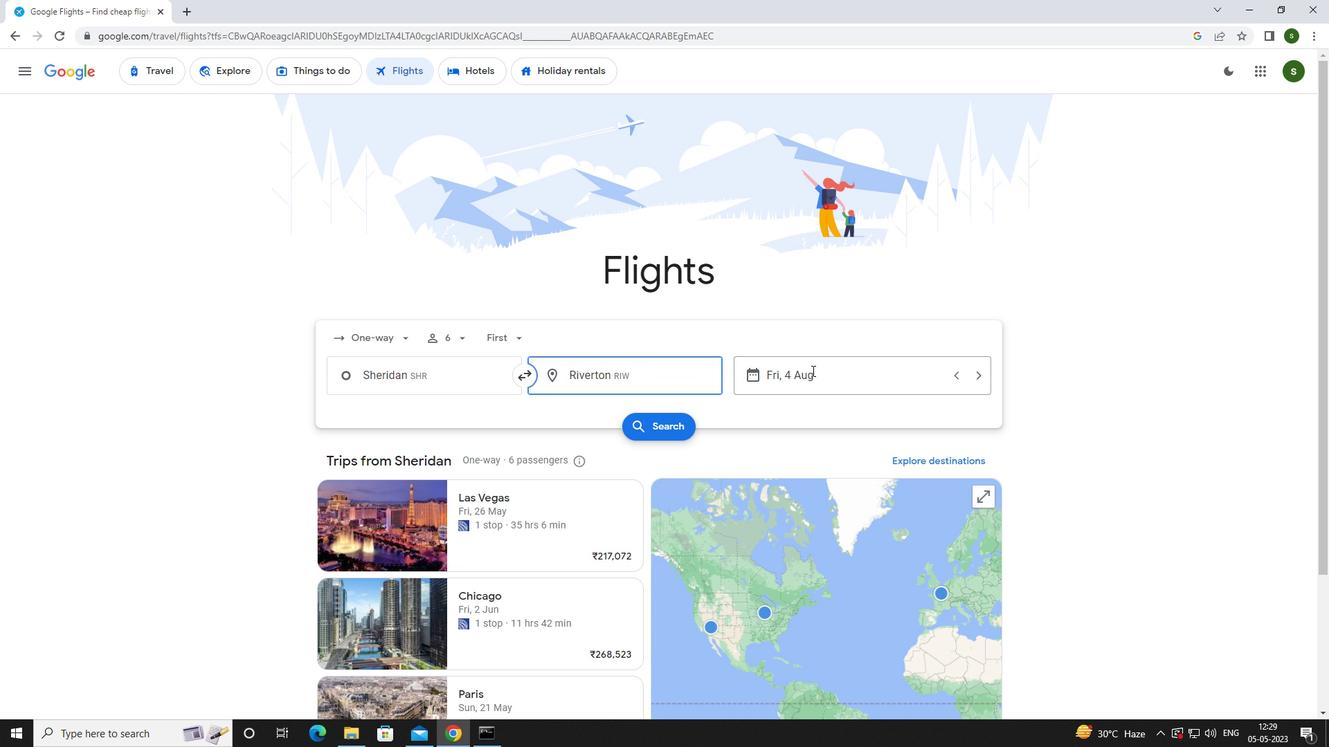 
Action: Mouse moved to (665, 466)
Screenshot: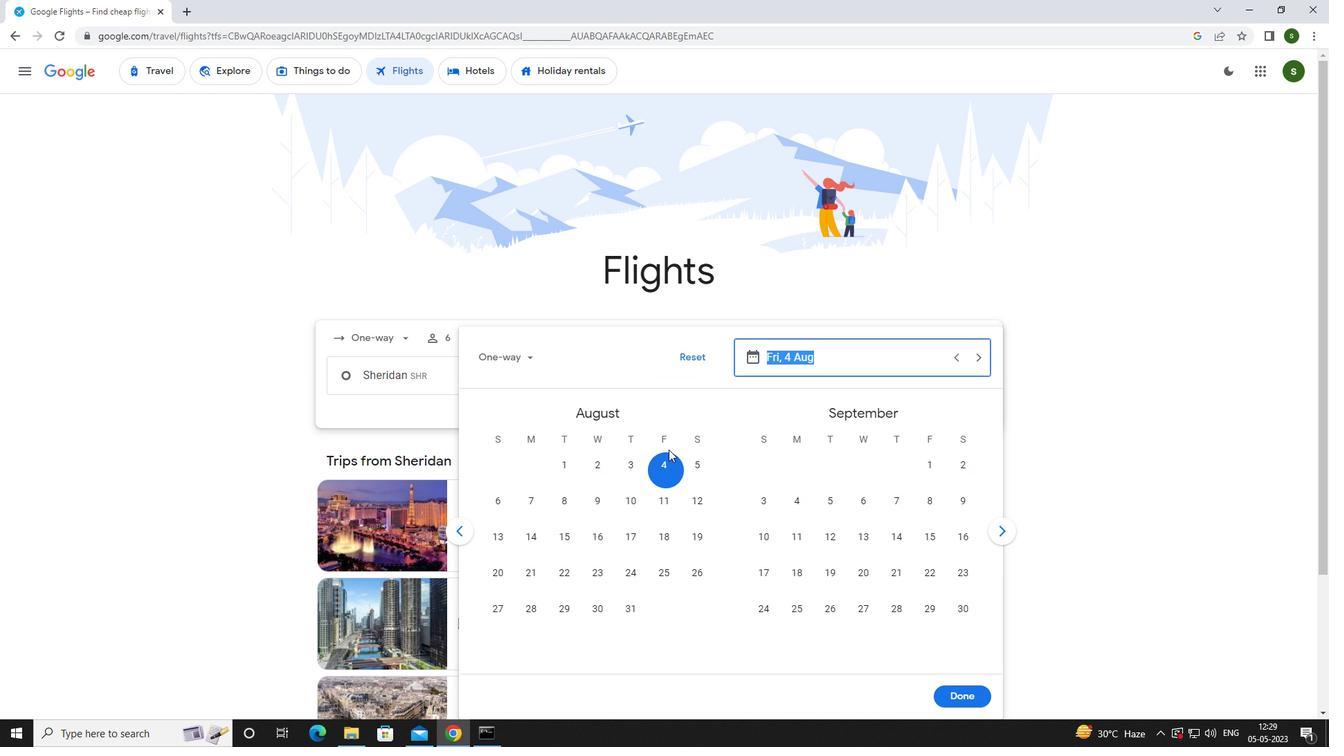 
Action: Mouse pressed left at (665, 466)
Screenshot: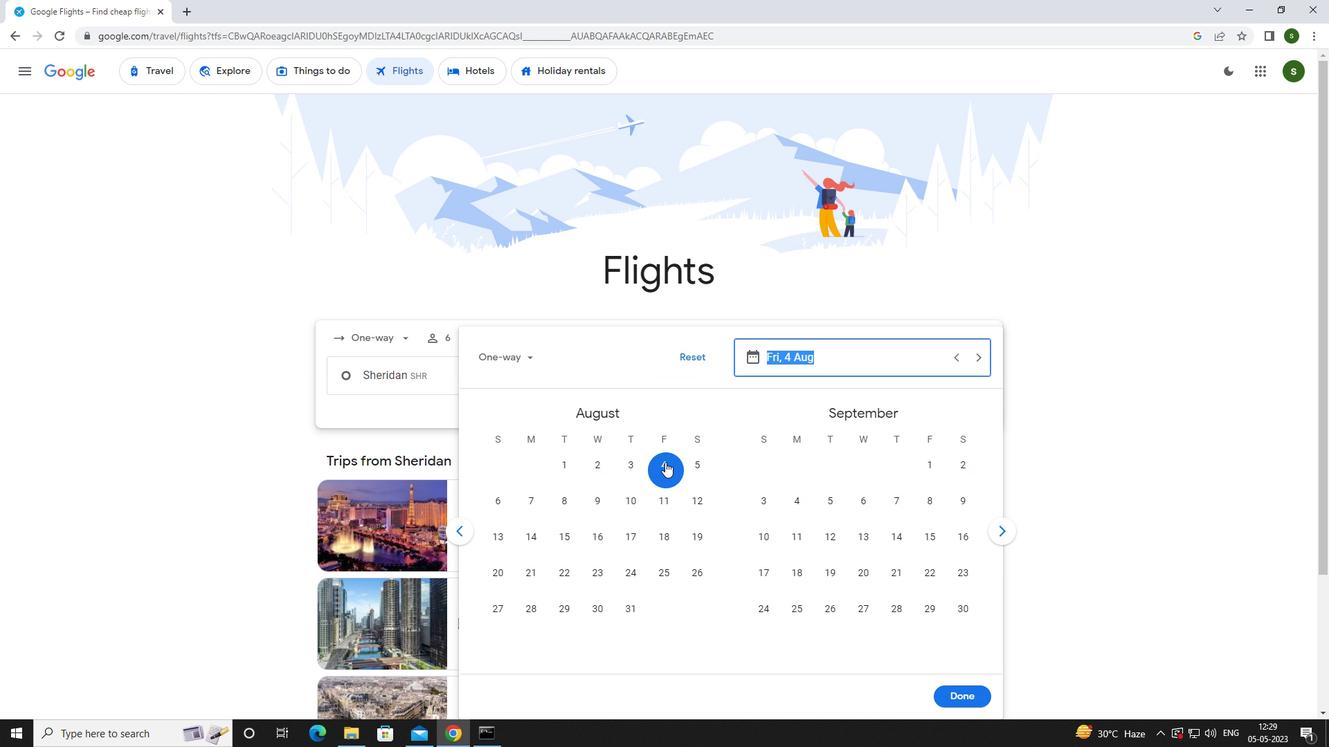 
Action: Mouse moved to (970, 697)
Screenshot: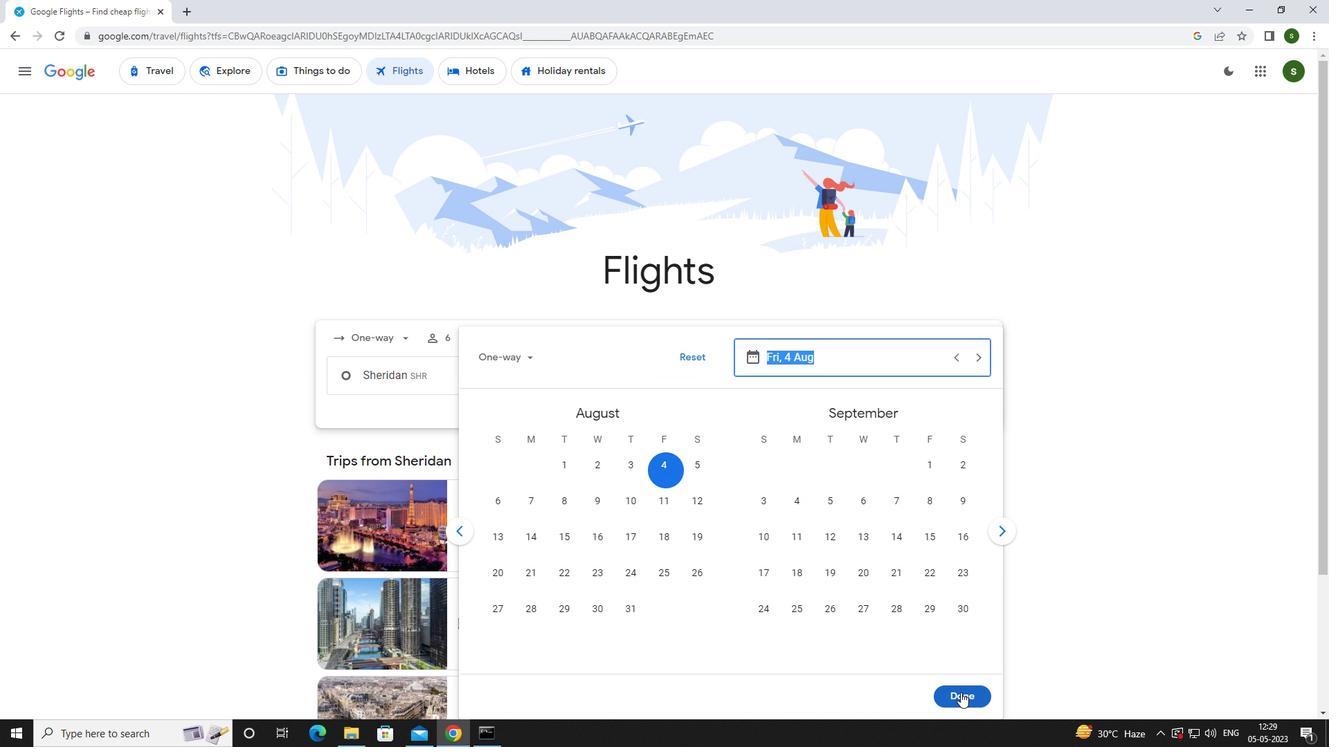 
Action: Mouse pressed left at (970, 697)
Screenshot: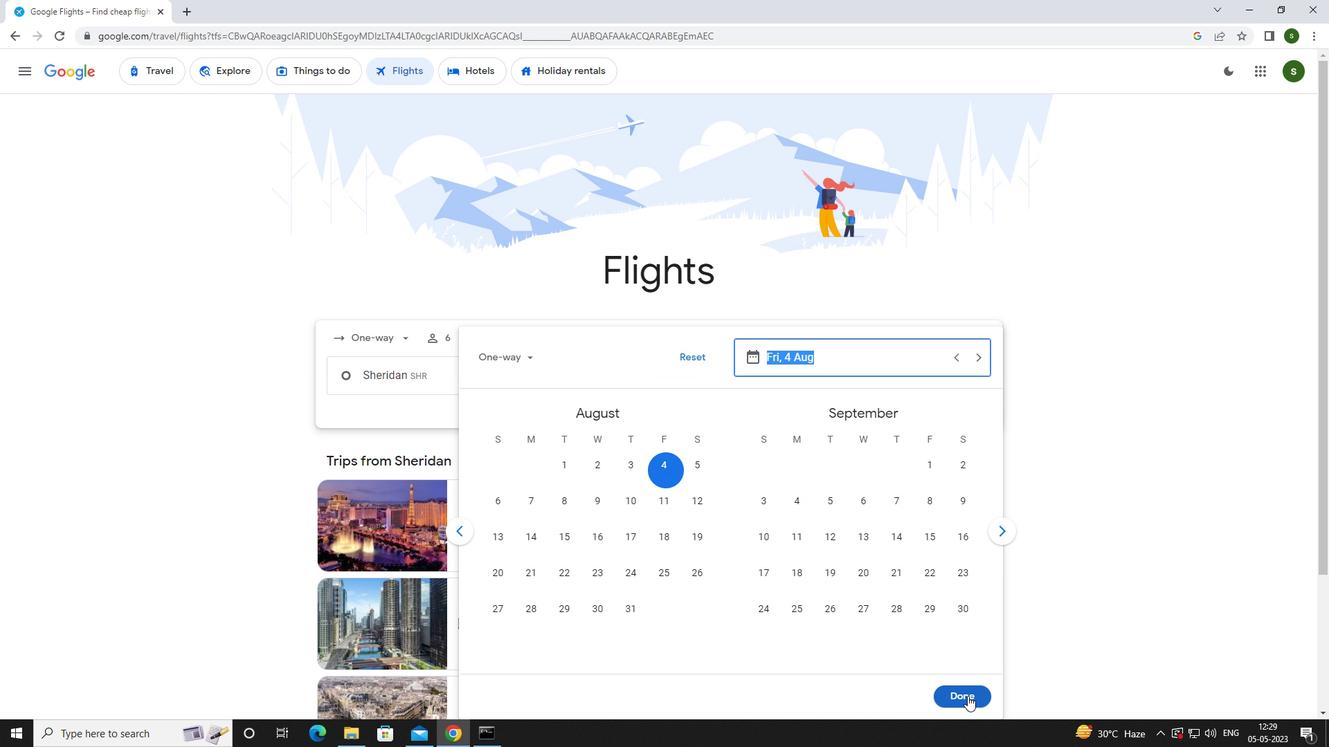
Action: Mouse moved to (669, 422)
Screenshot: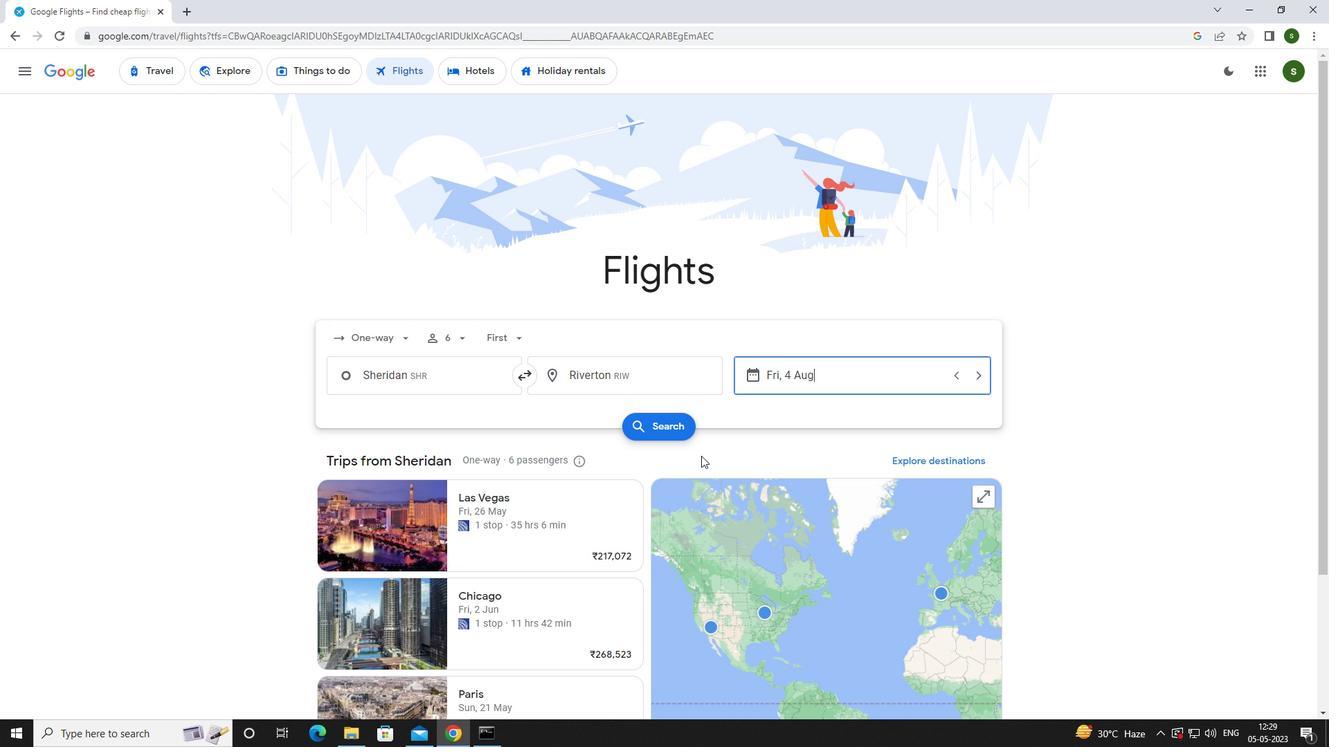 
Action: Mouse pressed left at (669, 422)
Screenshot: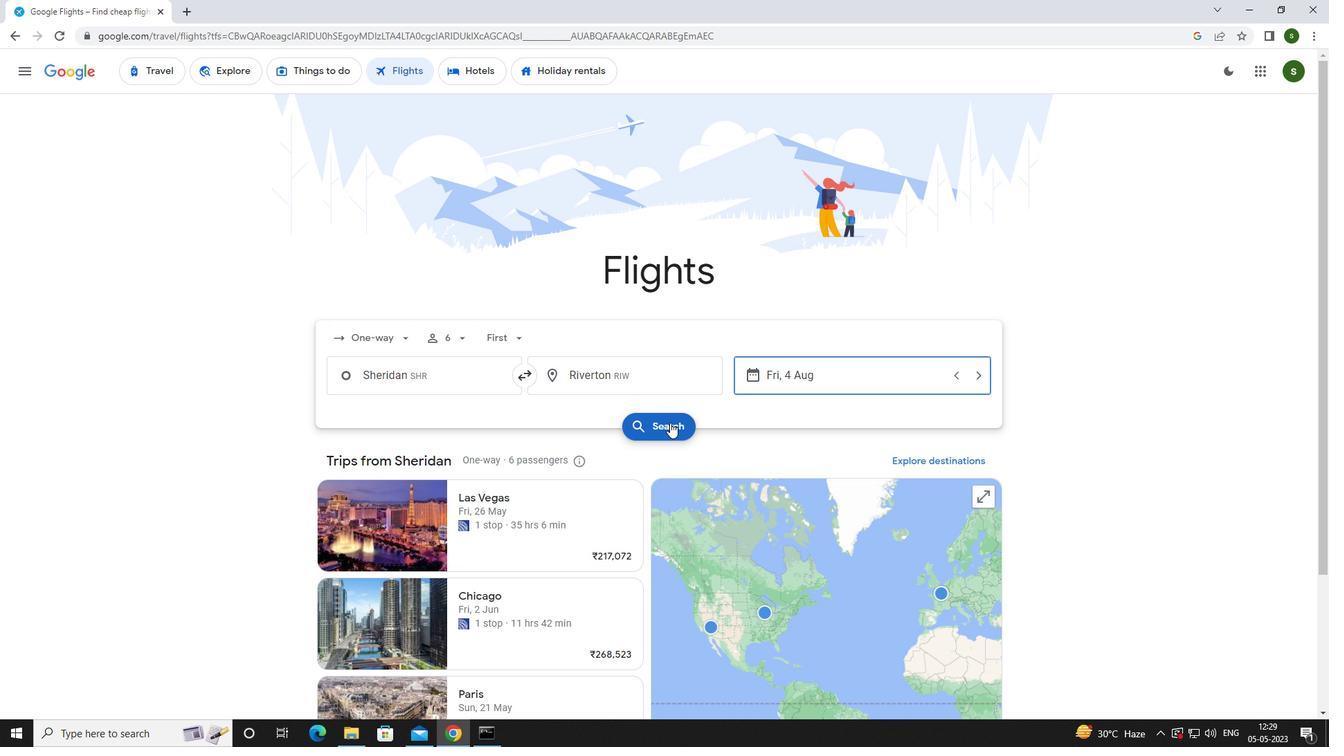 
Action: Mouse moved to (358, 197)
Screenshot: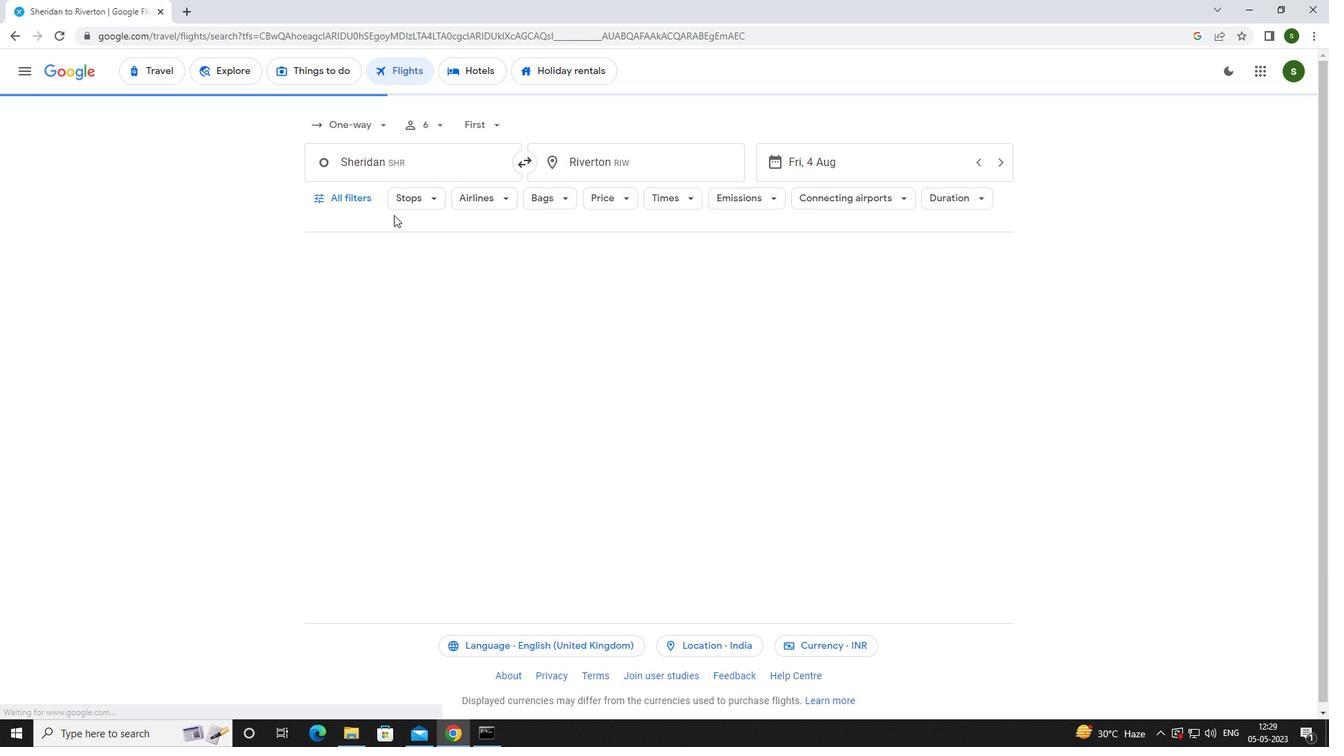 
Action: Mouse pressed left at (358, 197)
Screenshot: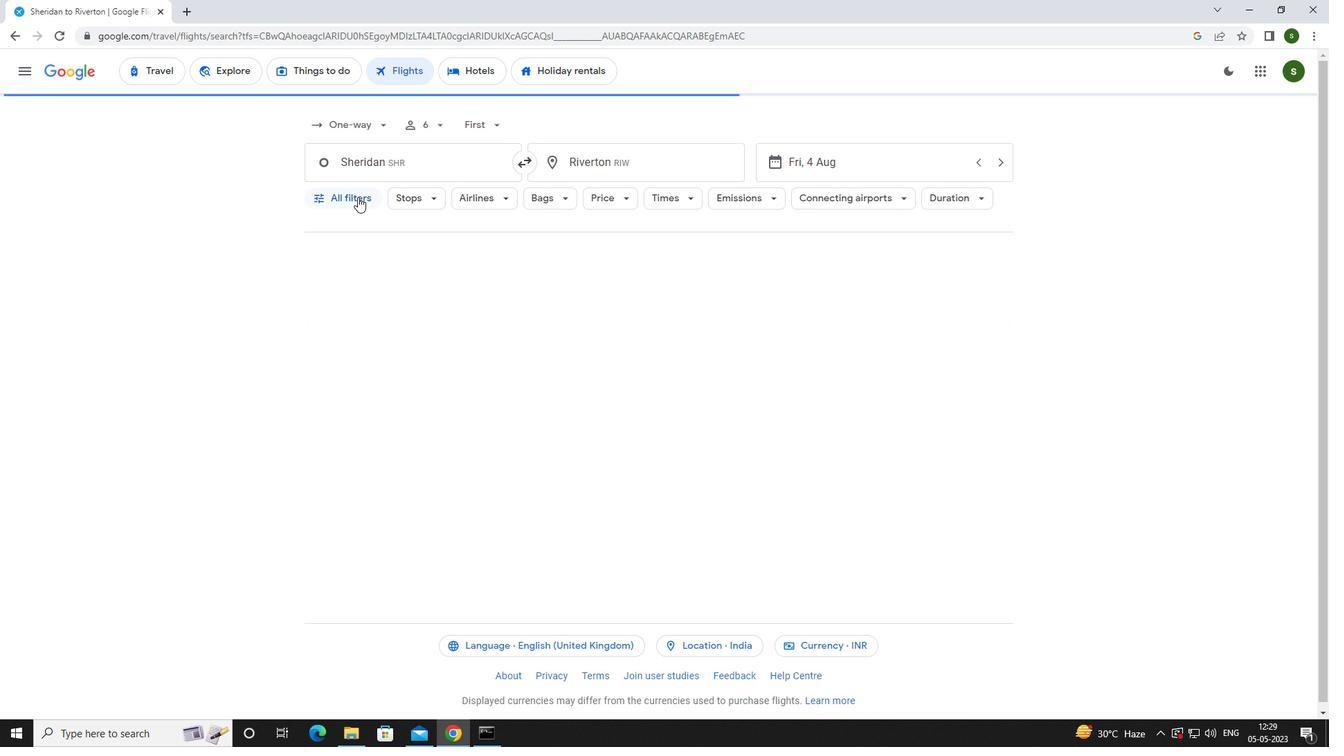
Action: Mouse moved to (514, 489)
Screenshot: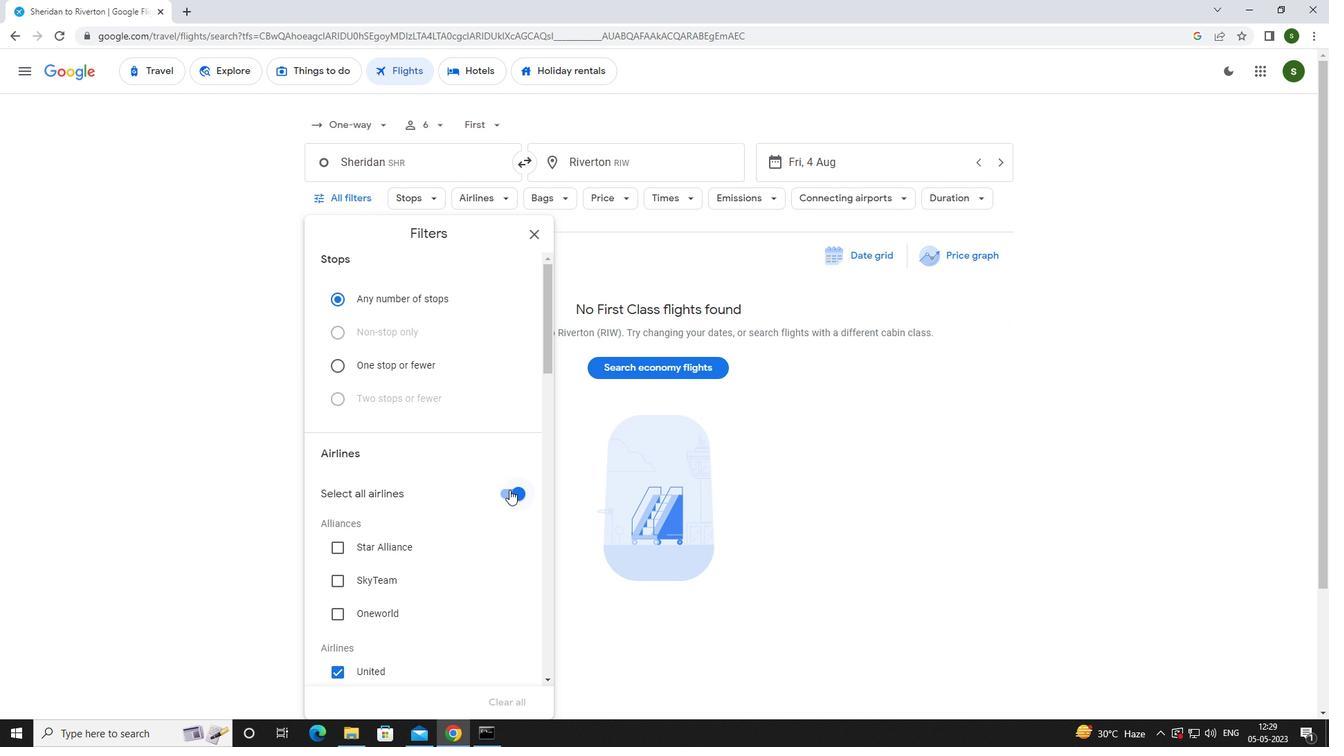 
Action: Mouse pressed left at (514, 489)
Screenshot: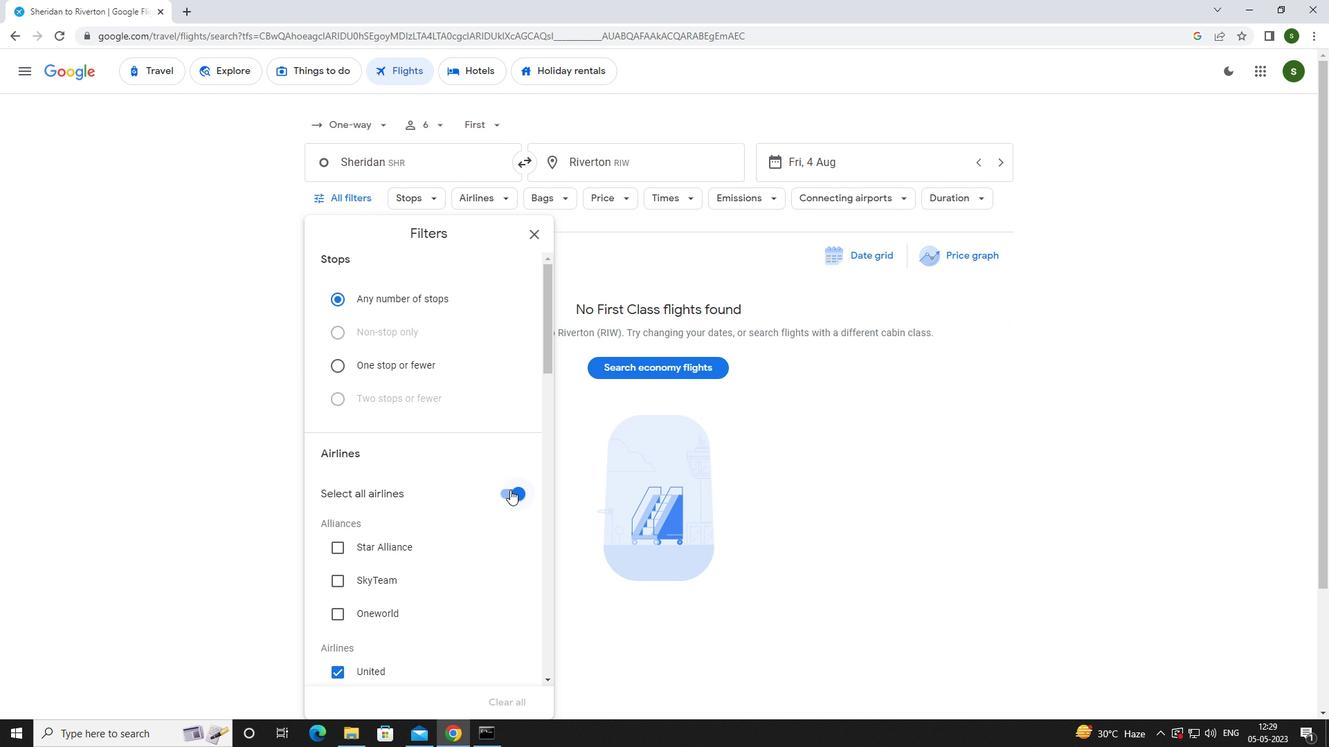 
Action: Mouse moved to (493, 471)
Screenshot: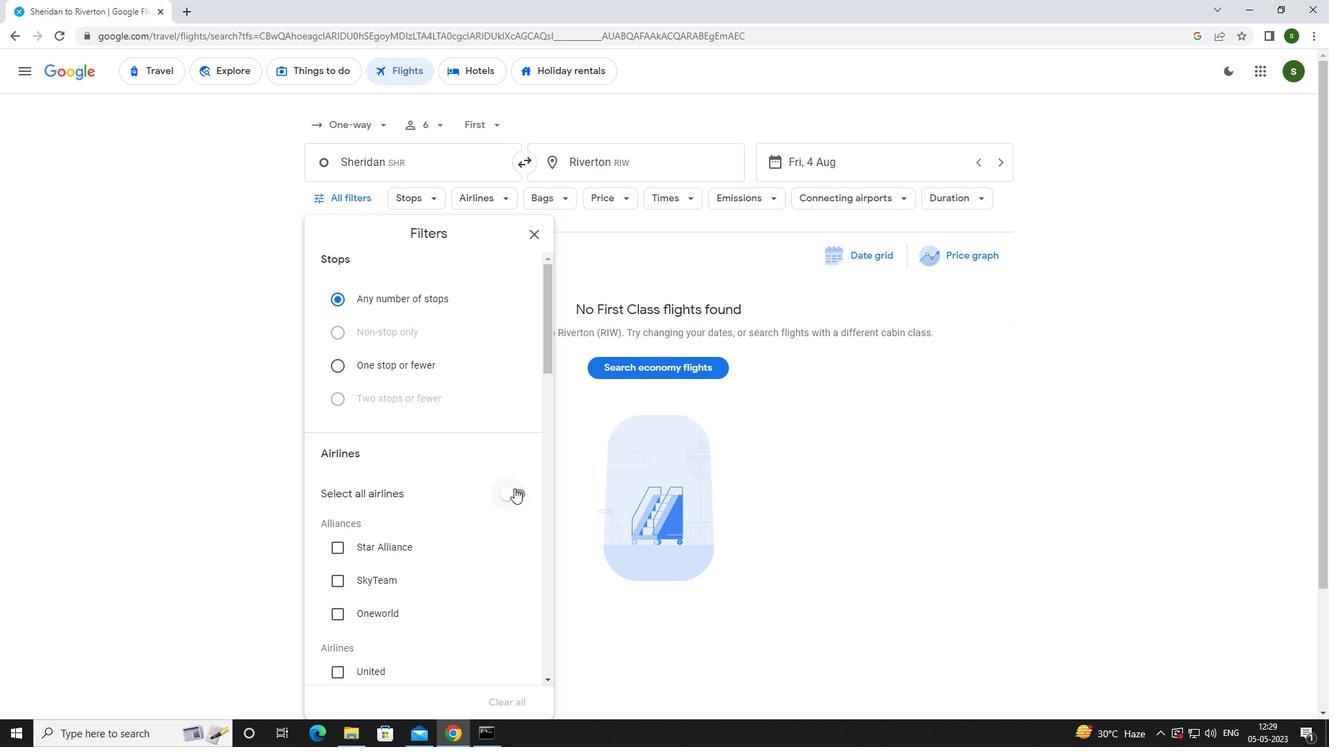 
Action: Mouse scrolled (493, 470) with delta (0, 0)
Screenshot: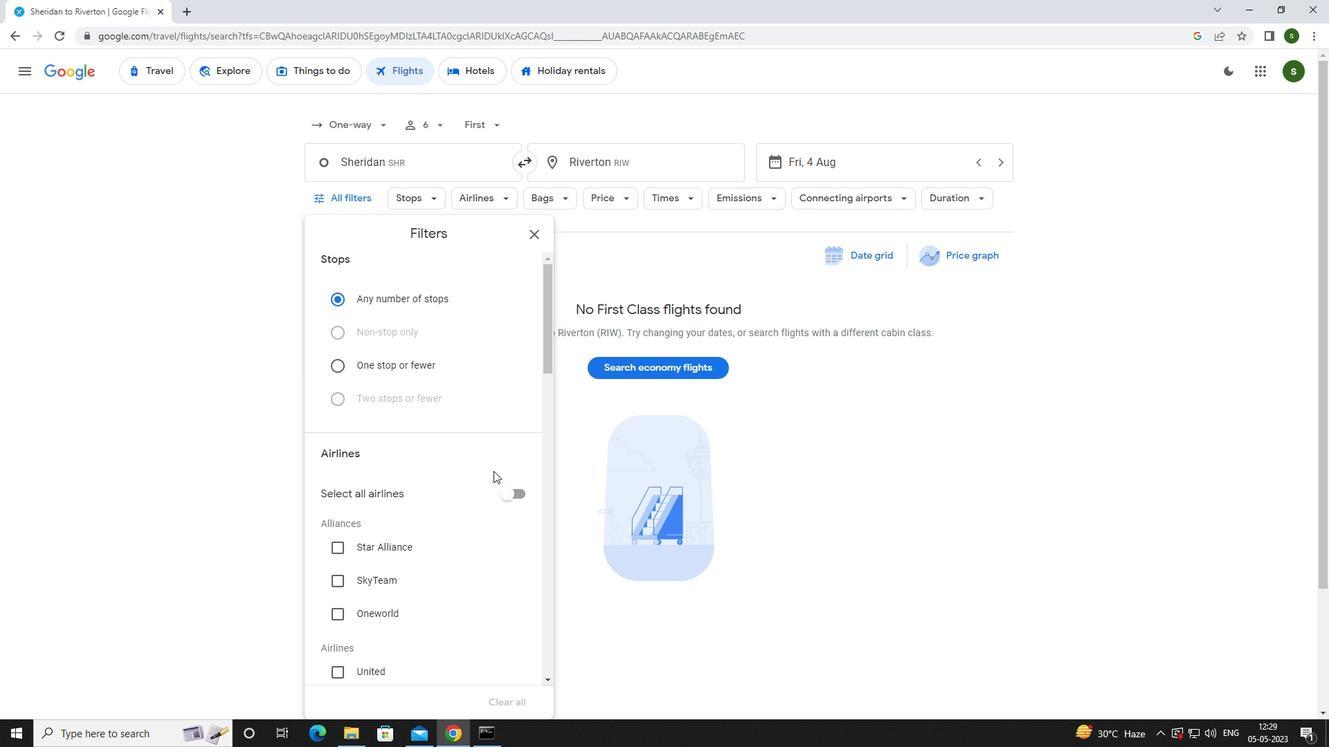 
Action: Mouse moved to (493, 471)
Screenshot: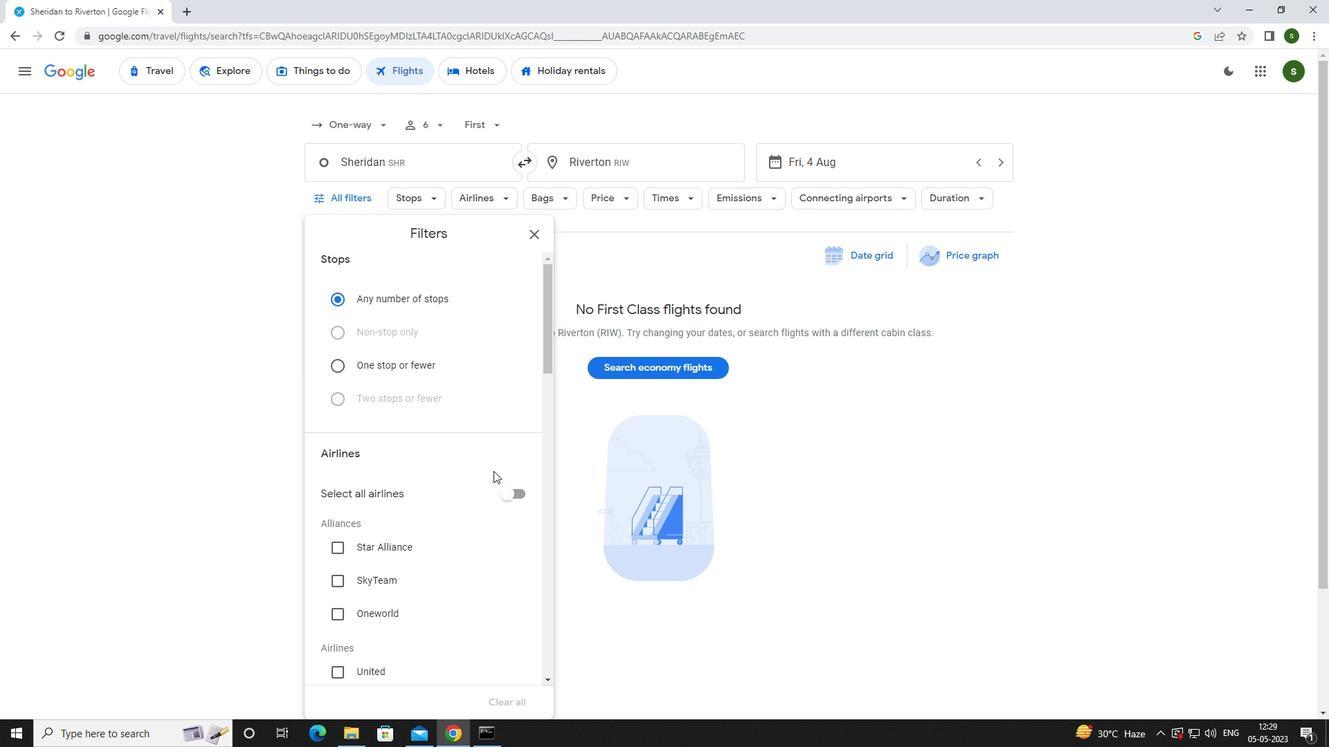 
Action: Mouse scrolled (493, 470) with delta (0, 0)
Screenshot: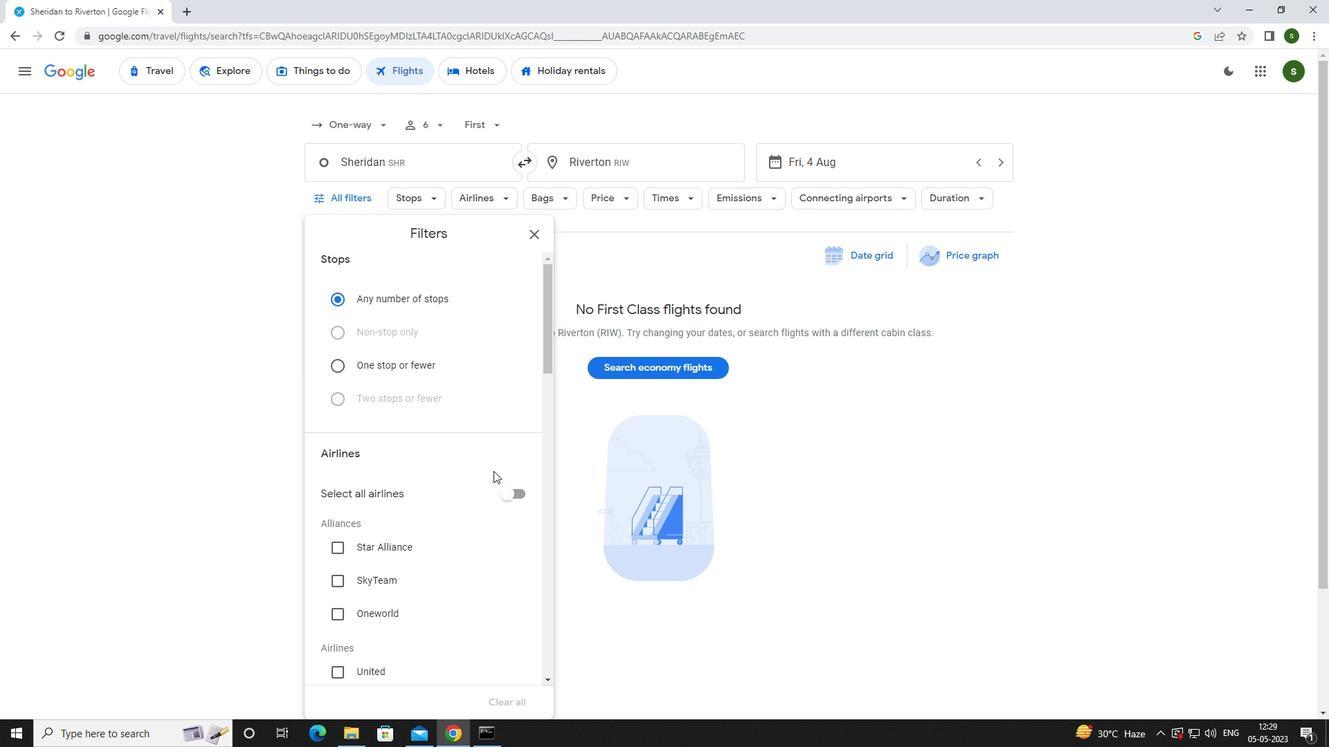 
Action: Mouse moved to (493, 462)
Screenshot: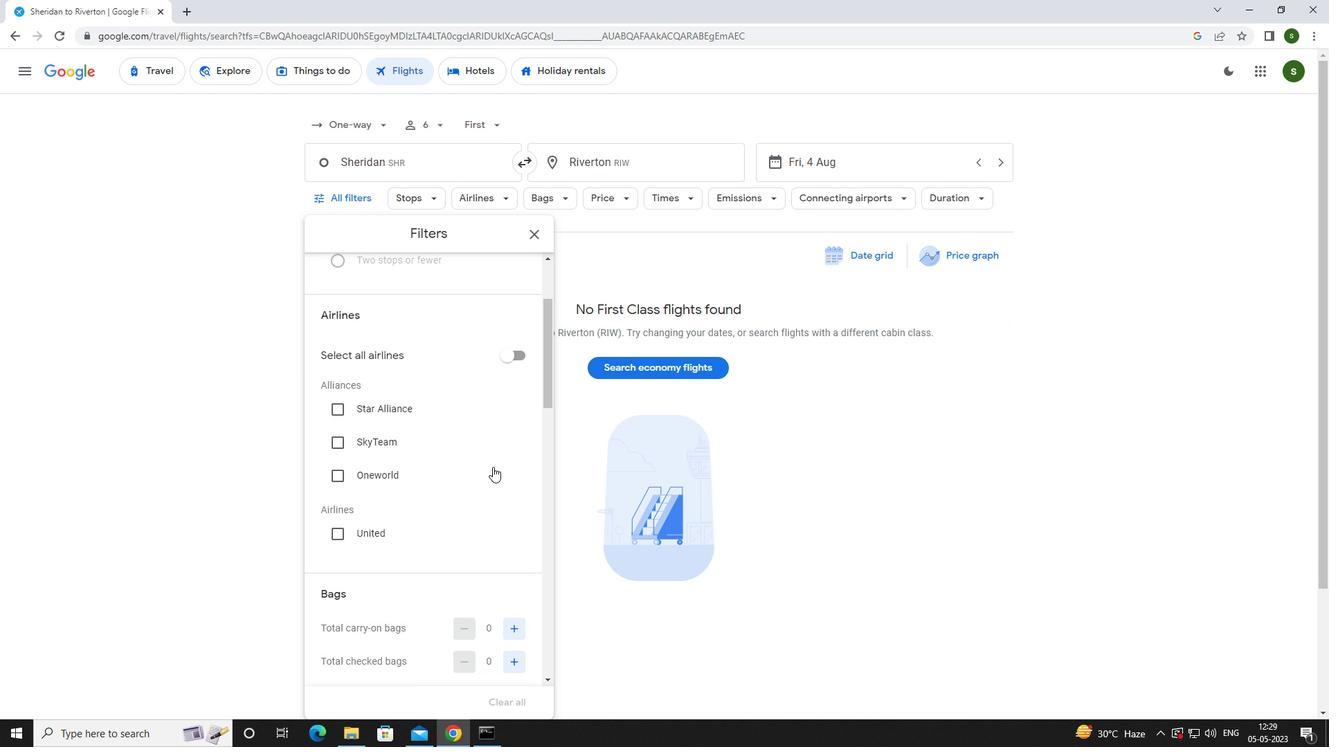 
Action: Mouse scrolled (493, 461) with delta (0, 0)
Screenshot: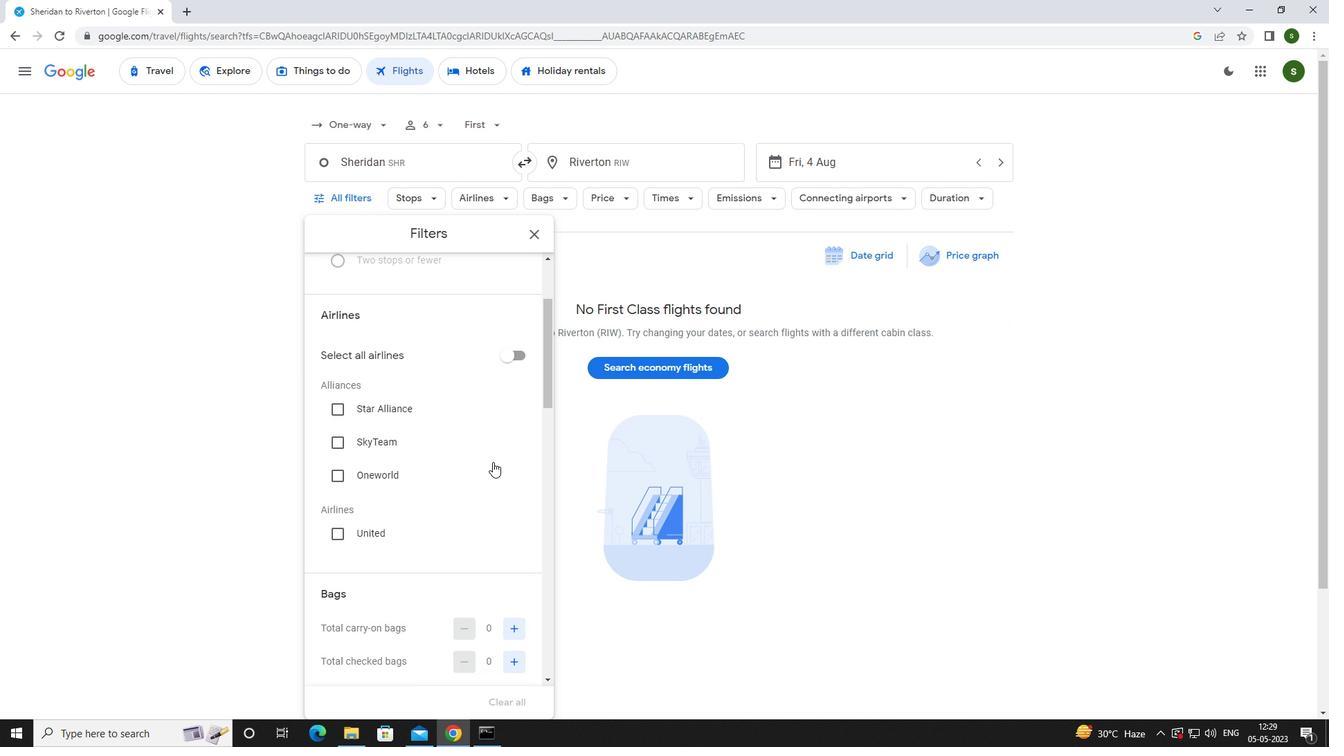 
Action: Mouse scrolled (493, 461) with delta (0, 0)
Screenshot: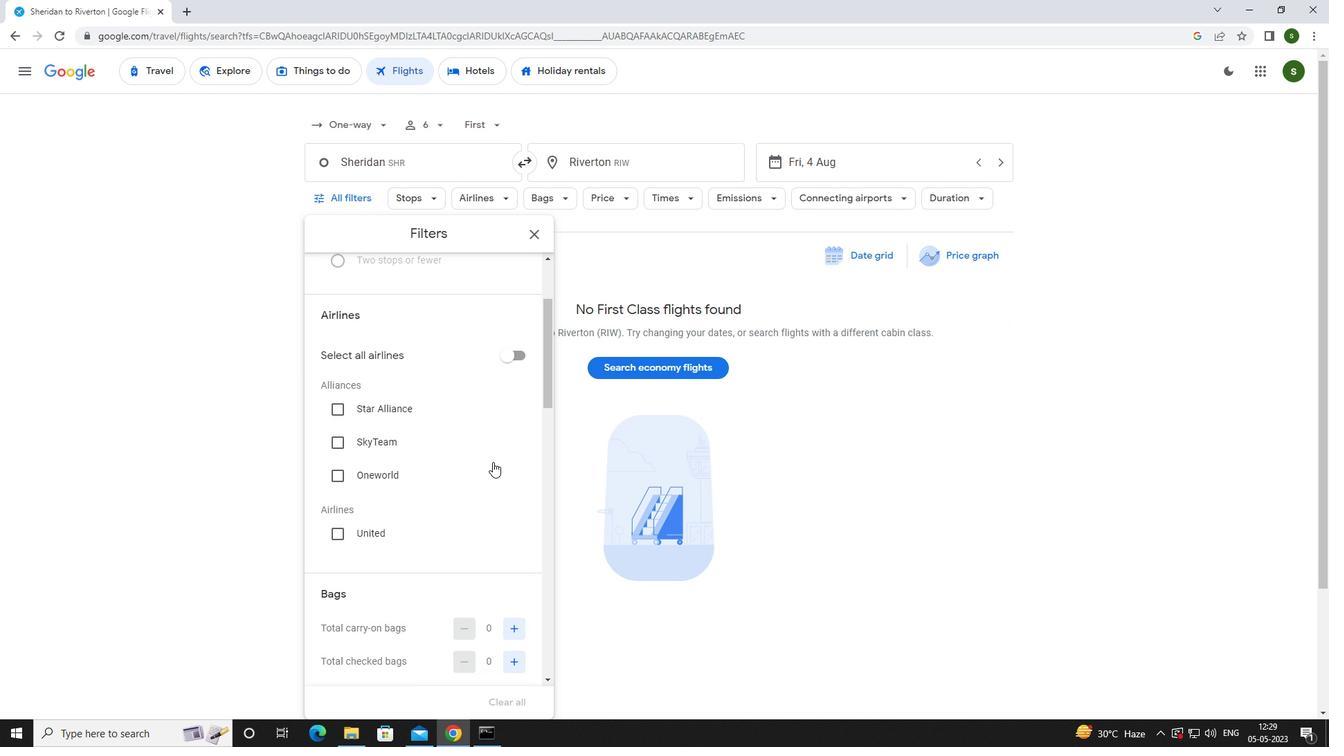 
Action: Mouse moved to (514, 486)
Screenshot: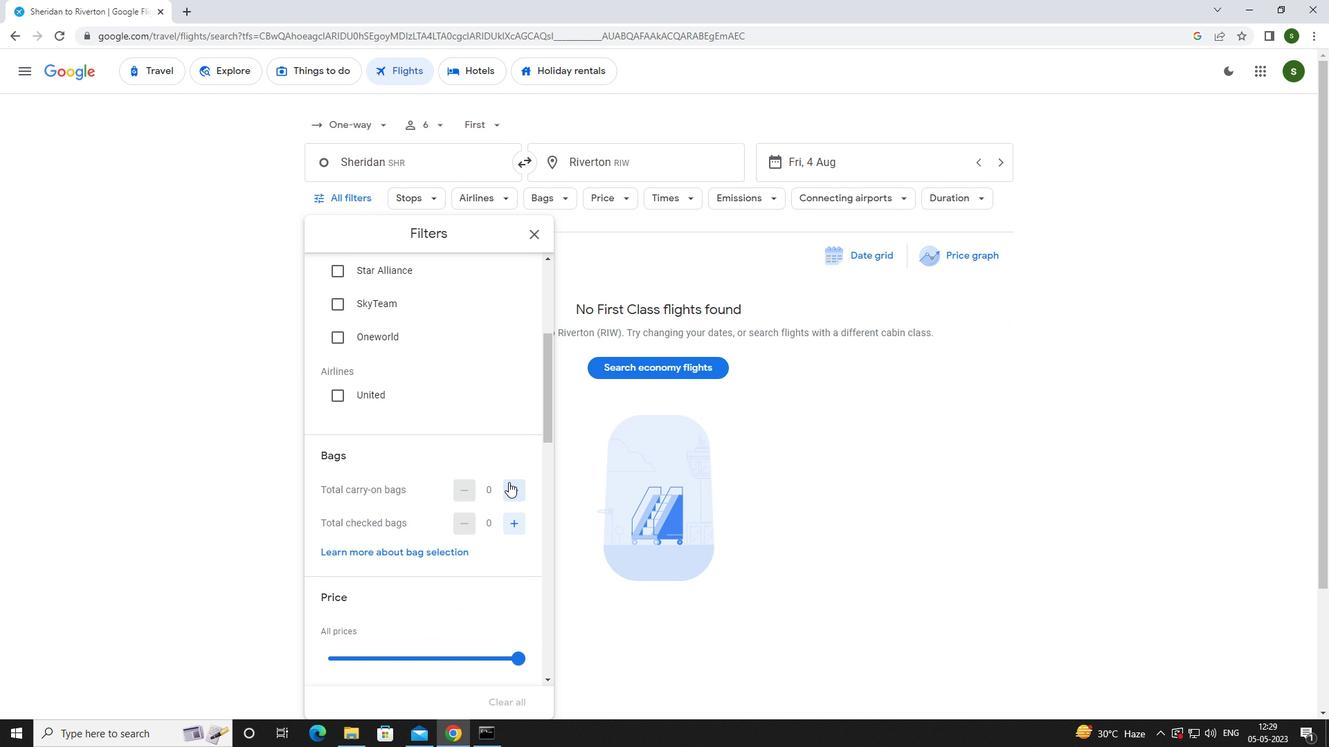 
Action: Mouse pressed left at (514, 486)
Screenshot: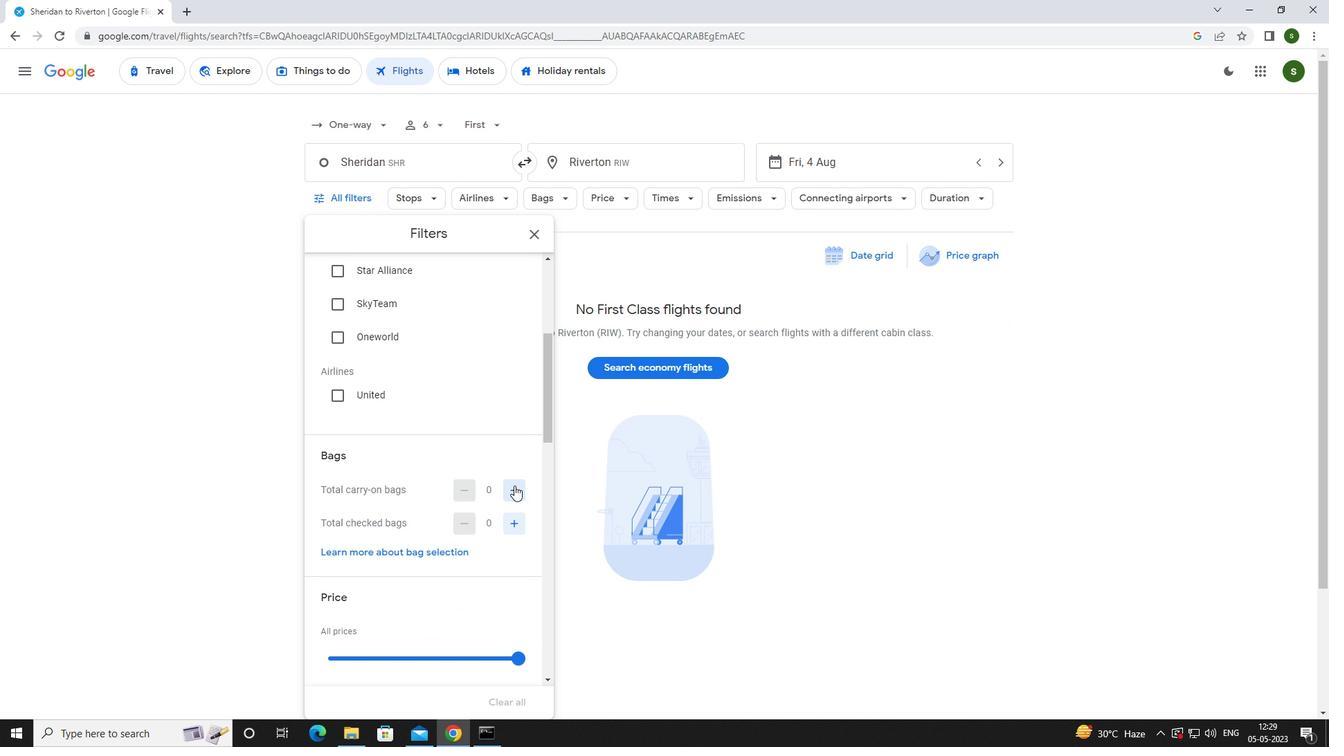 
Action: Mouse pressed left at (514, 486)
Screenshot: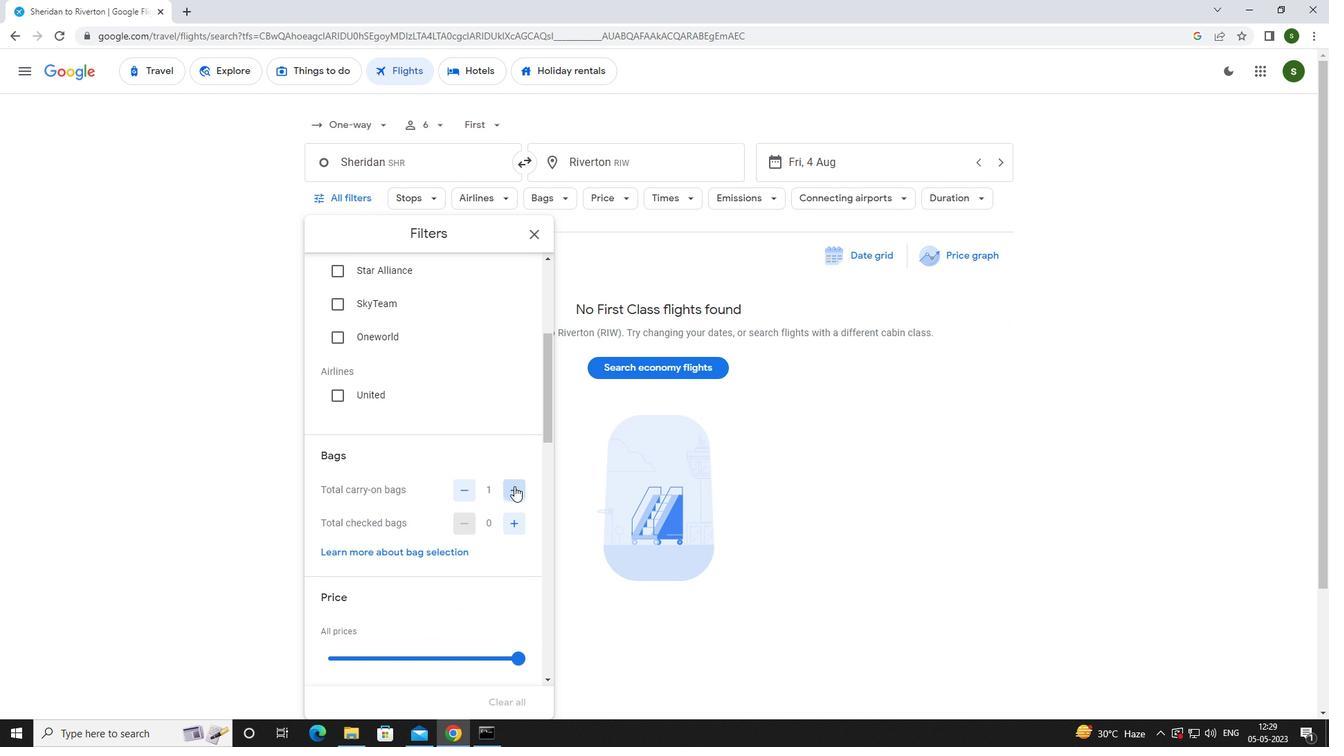 
Action: Mouse scrolled (514, 486) with delta (0, 0)
Screenshot: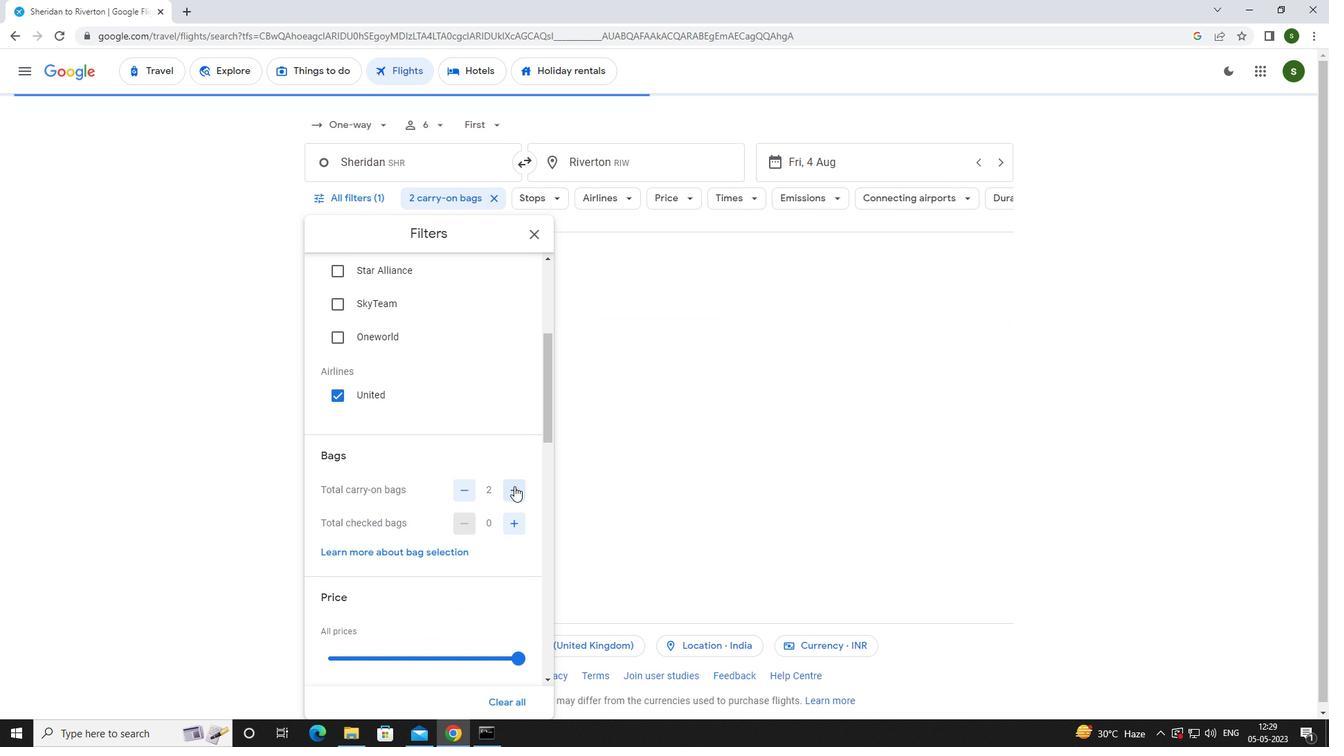
Action: Mouse scrolled (514, 486) with delta (0, 0)
Screenshot: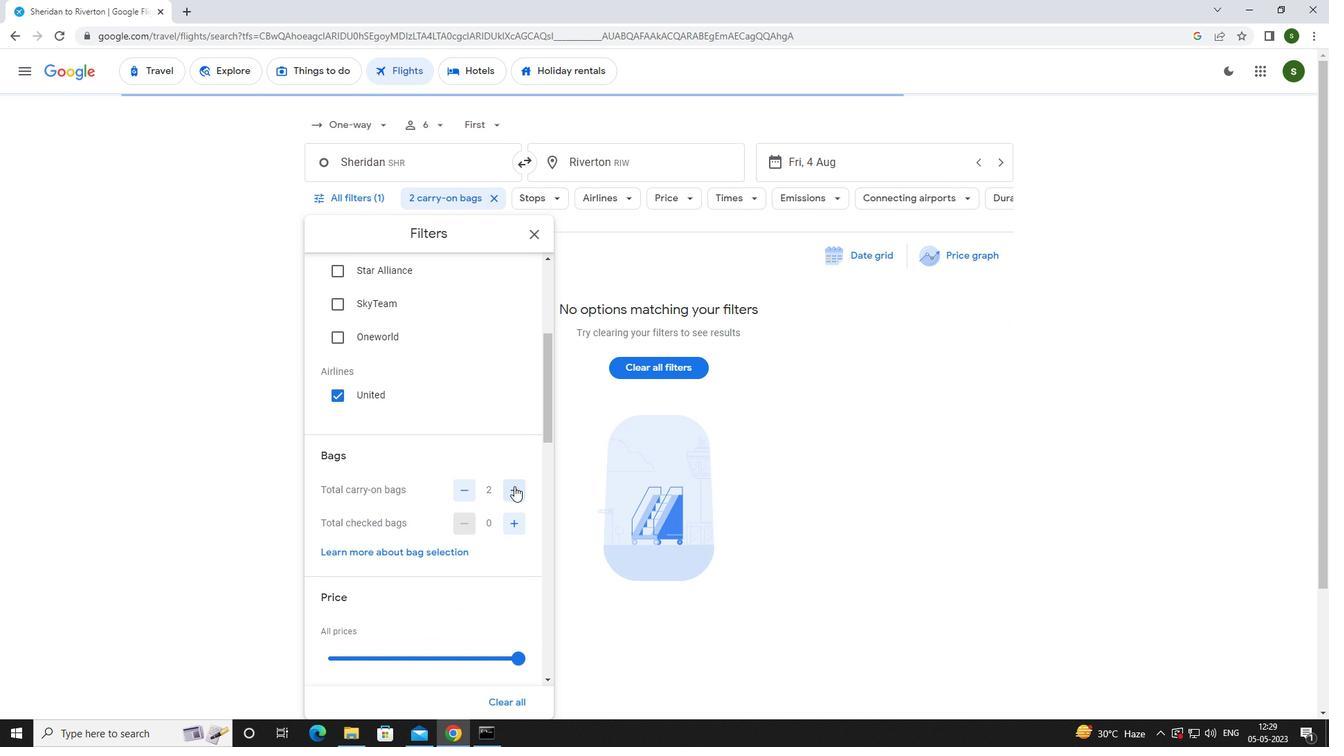 
Action: Mouse moved to (515, 516)
Screenshot: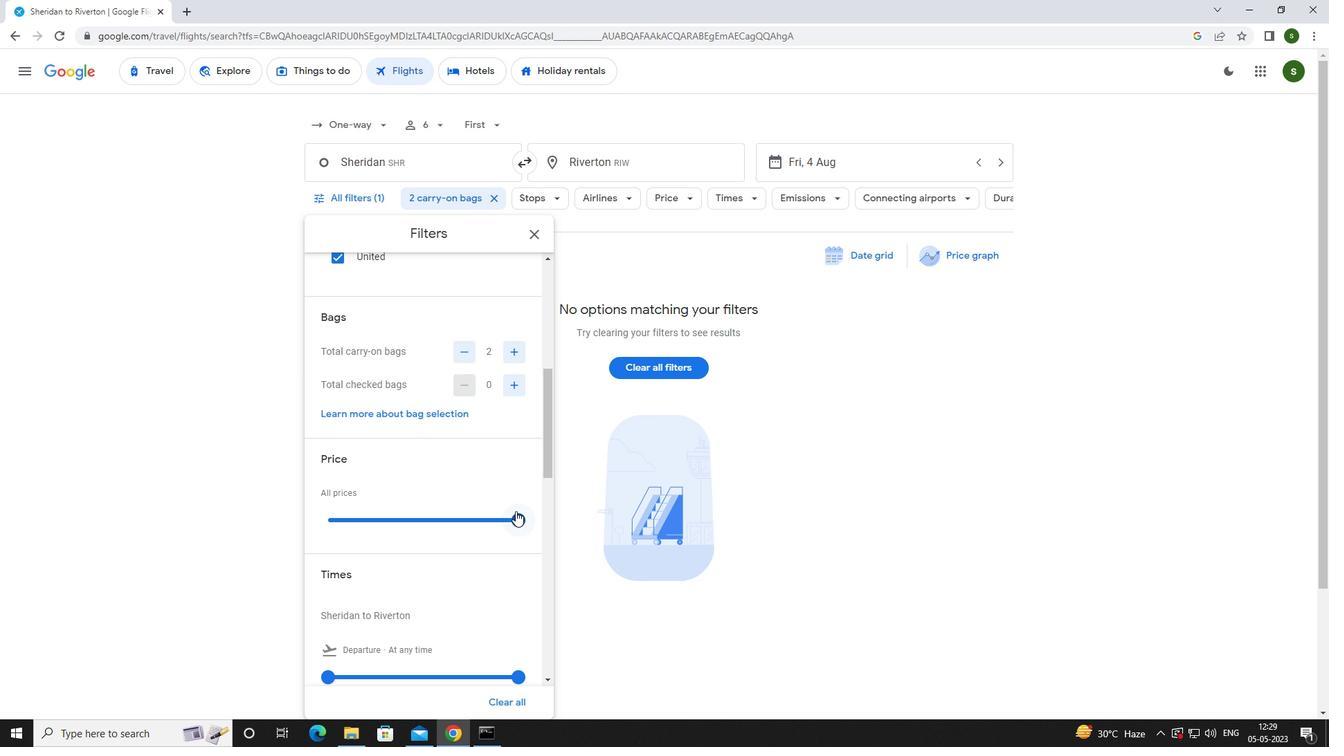 
Action: Mouse pressed left at (515, 516)
Screenshot: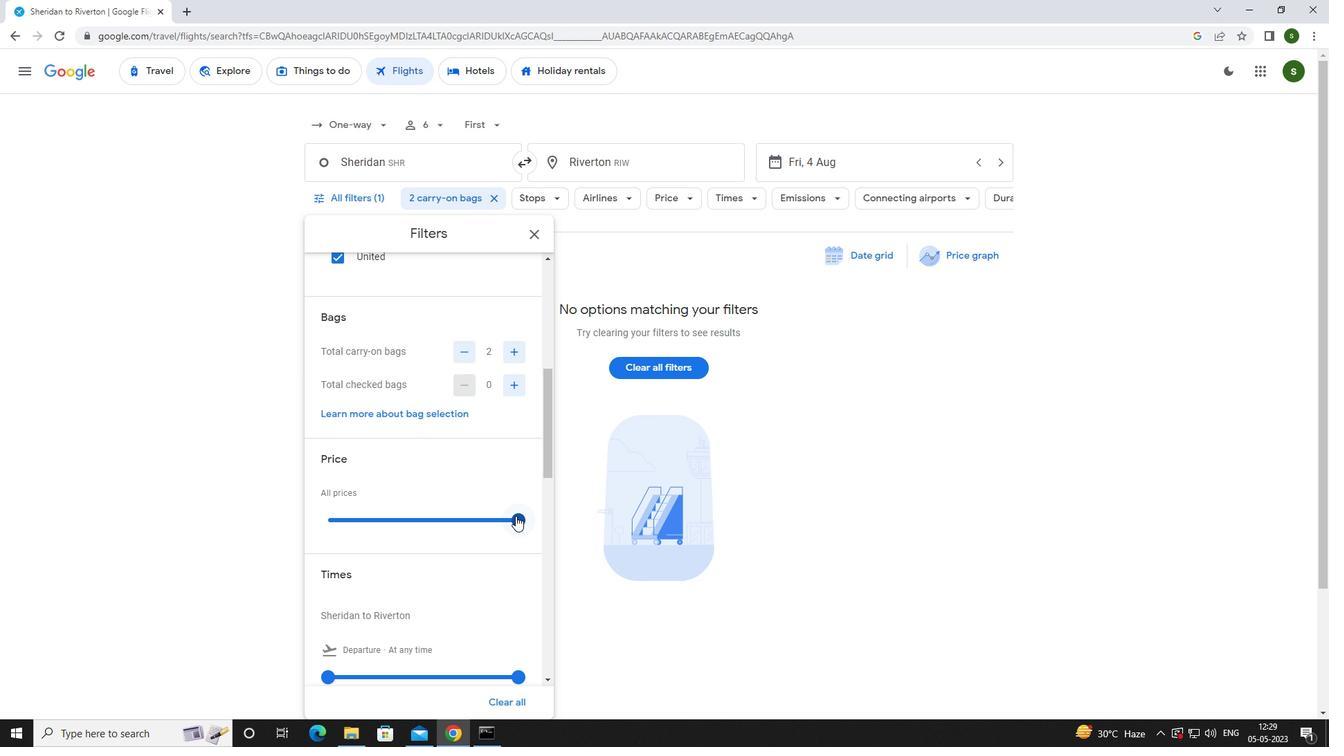 
Action: Mouse scrolled (515, 515) with delta (0, 0)
Screenshot: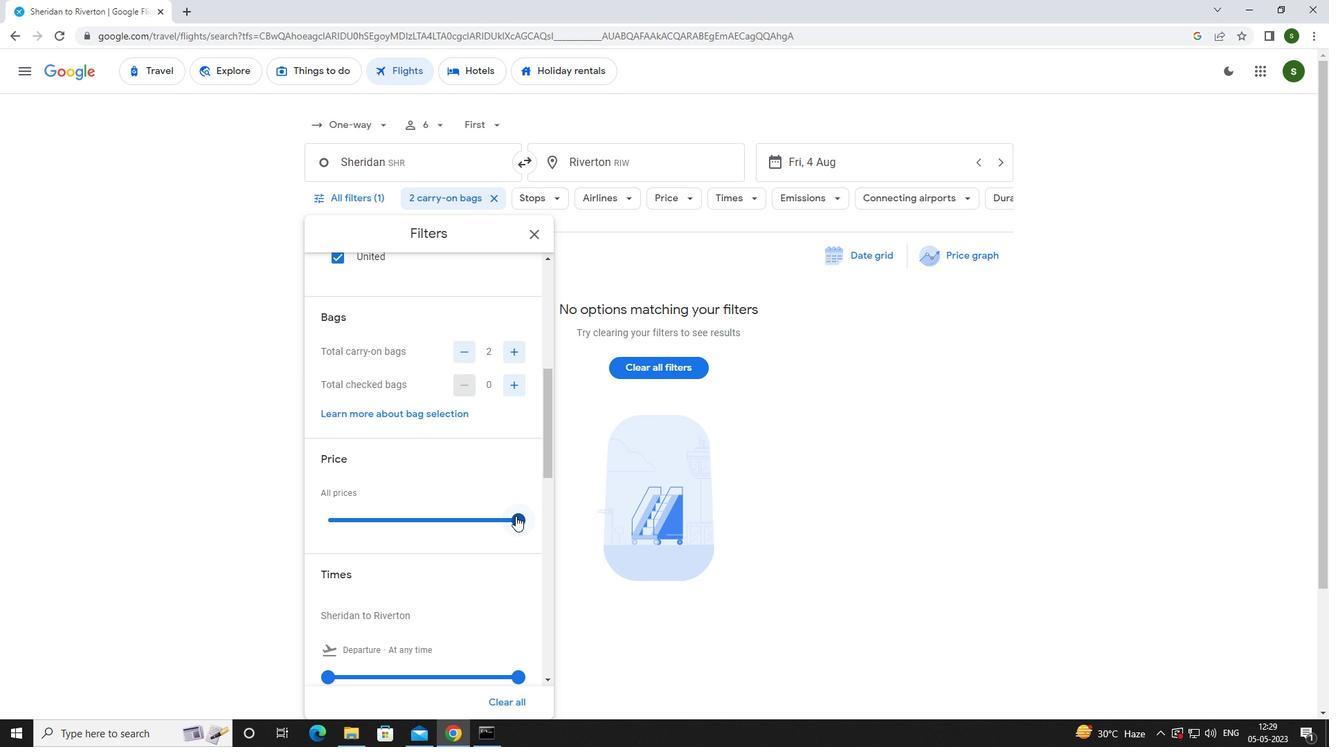
Action: Mouse moved to (329, 603)
Screenshot: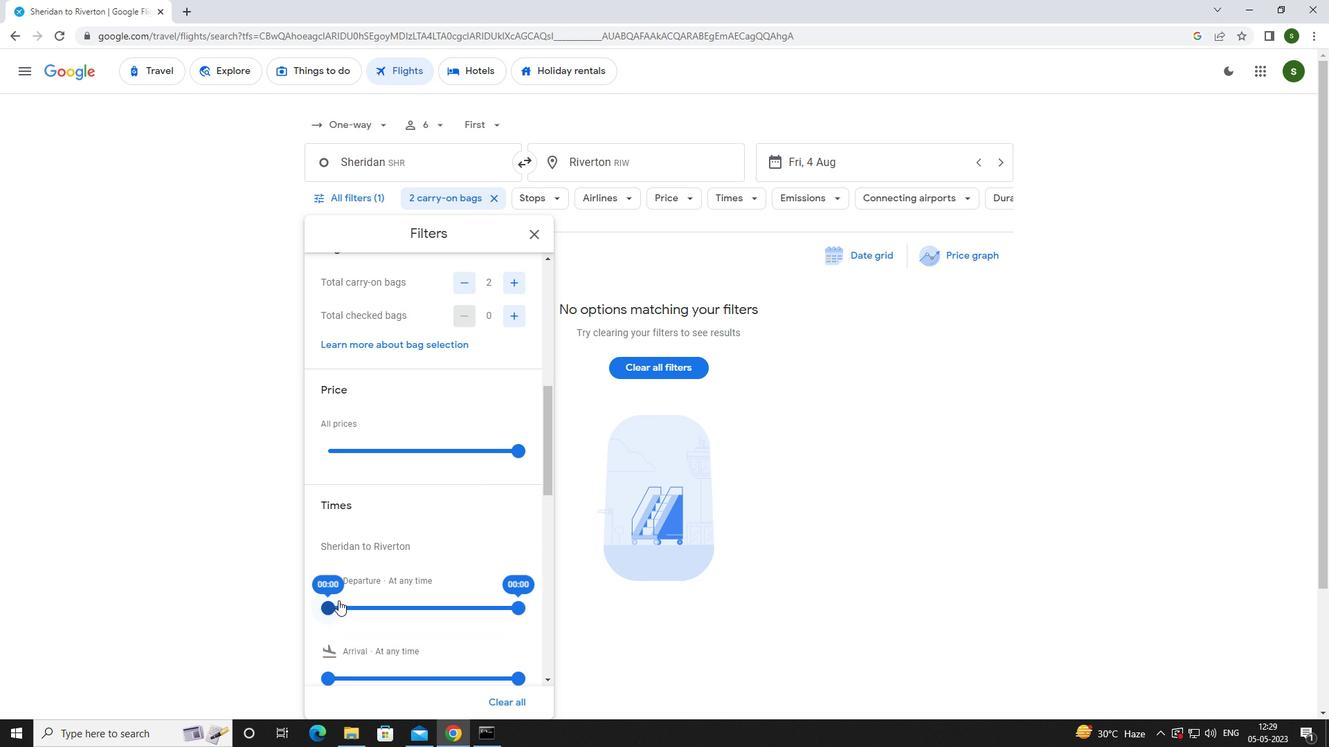 
Action: Mouse pressed left at (329, 603)
Screenshot: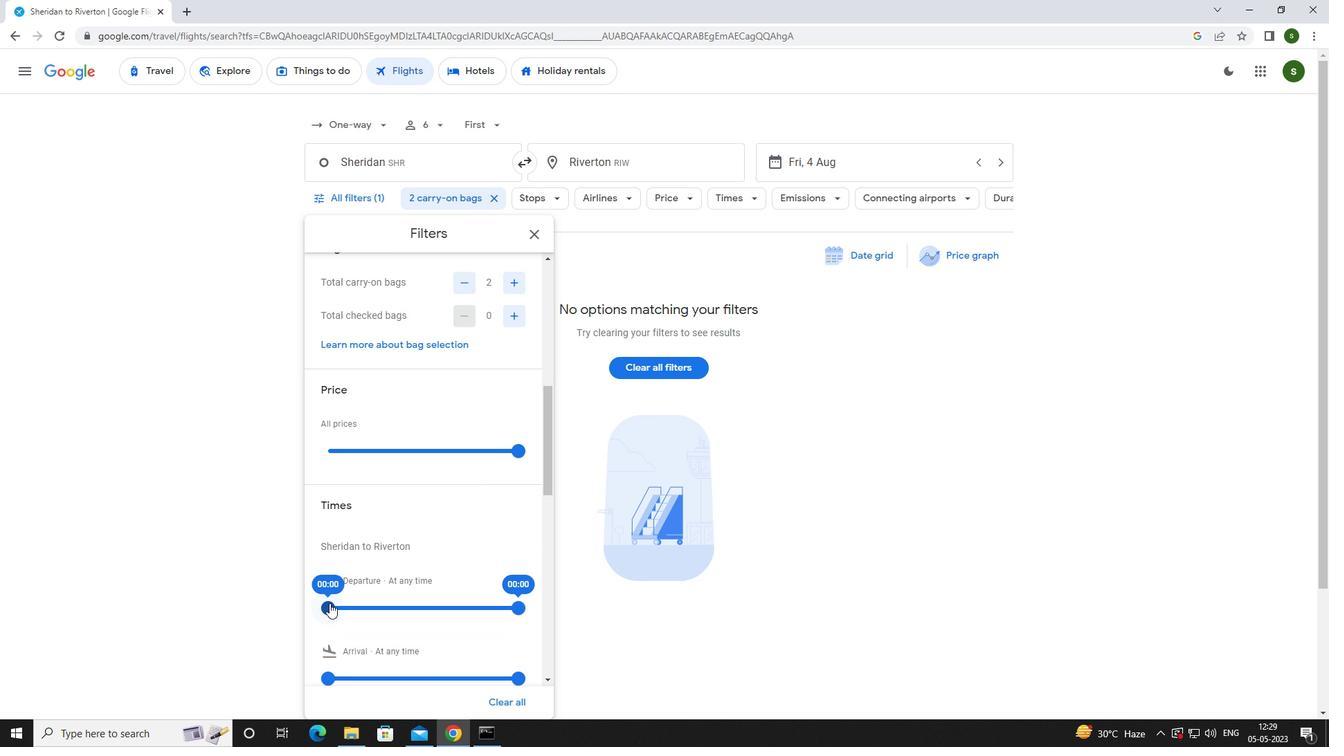 
Action: Mouse moved to (423, 599)
Screenshot: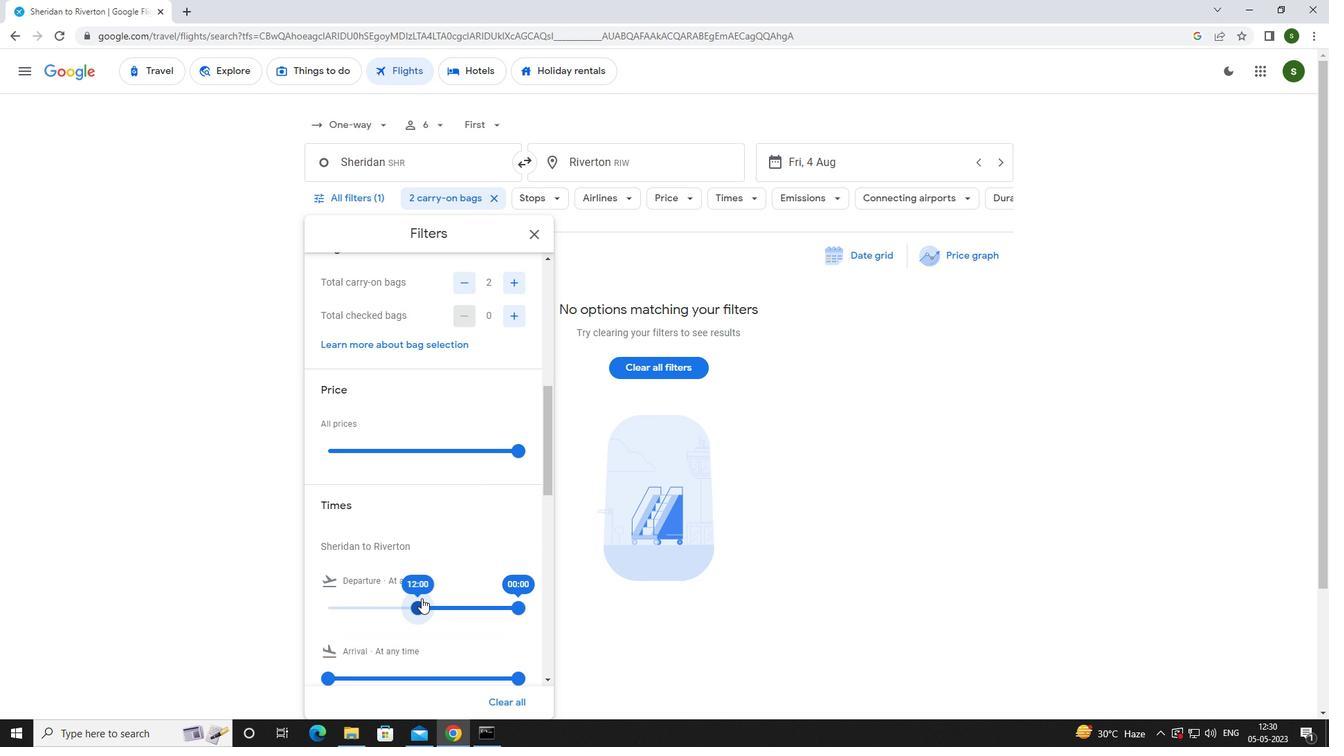 
Action: Mouse scrolled (423, 598) with delta (0, 0)
Screenshot: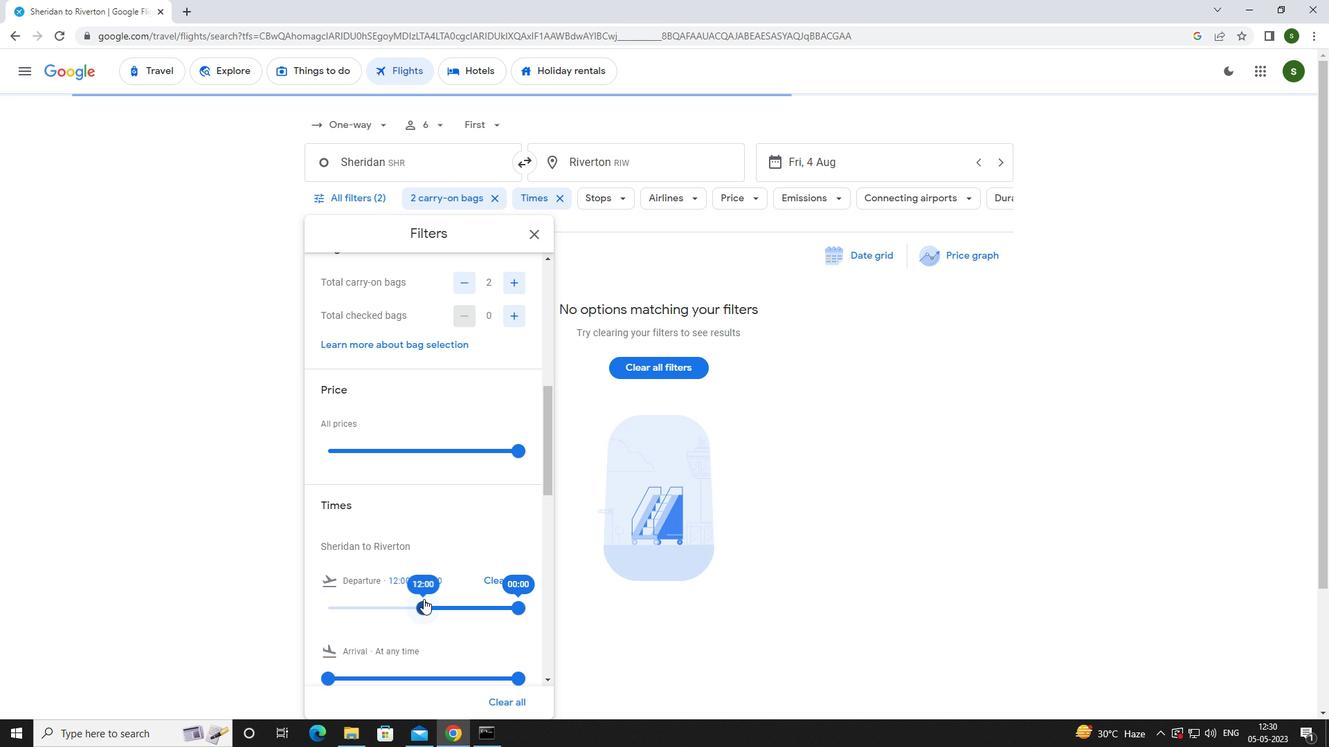 
Action: Mouse scrolled (423, 598) with delta (0, 0)
Screenshot: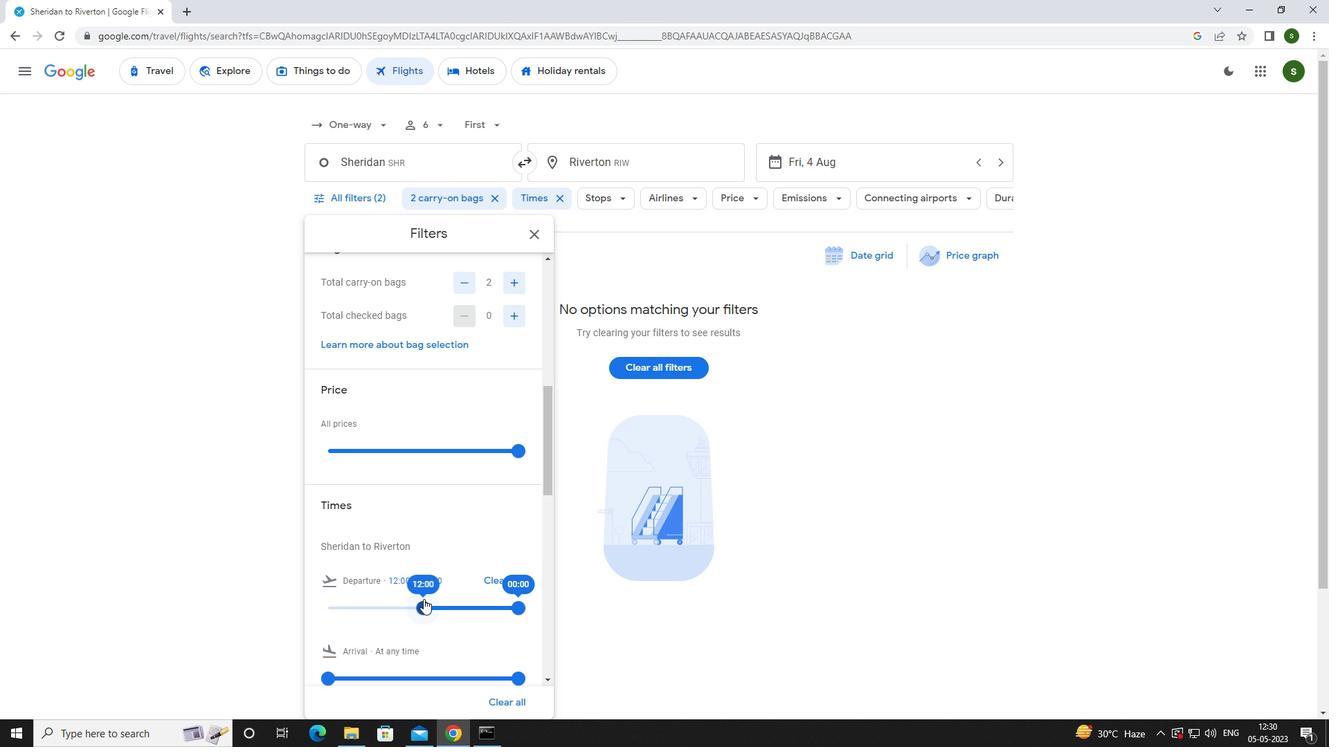 
Action: Mouse scrolled (423, 598) with delta (0, 0)
Screenshot: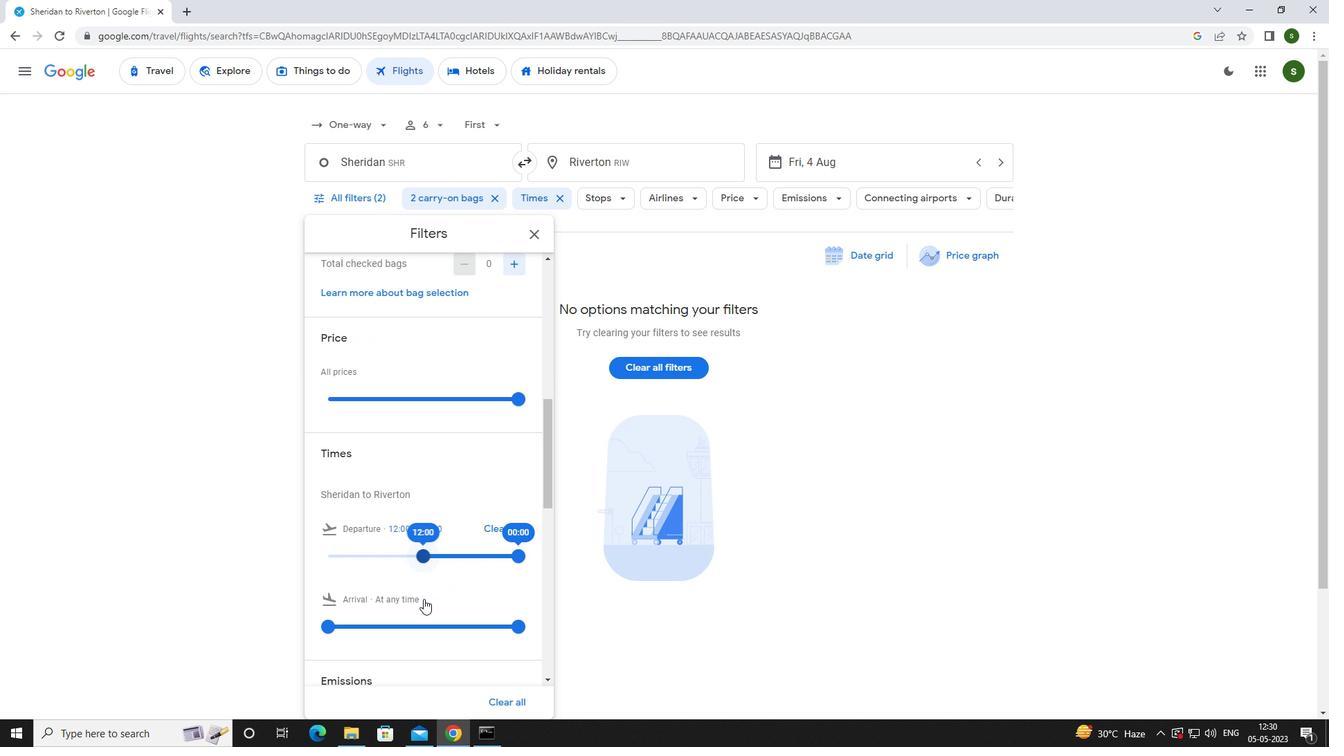 
Action: Mouse pressed left at (423, 599)
Screenshot: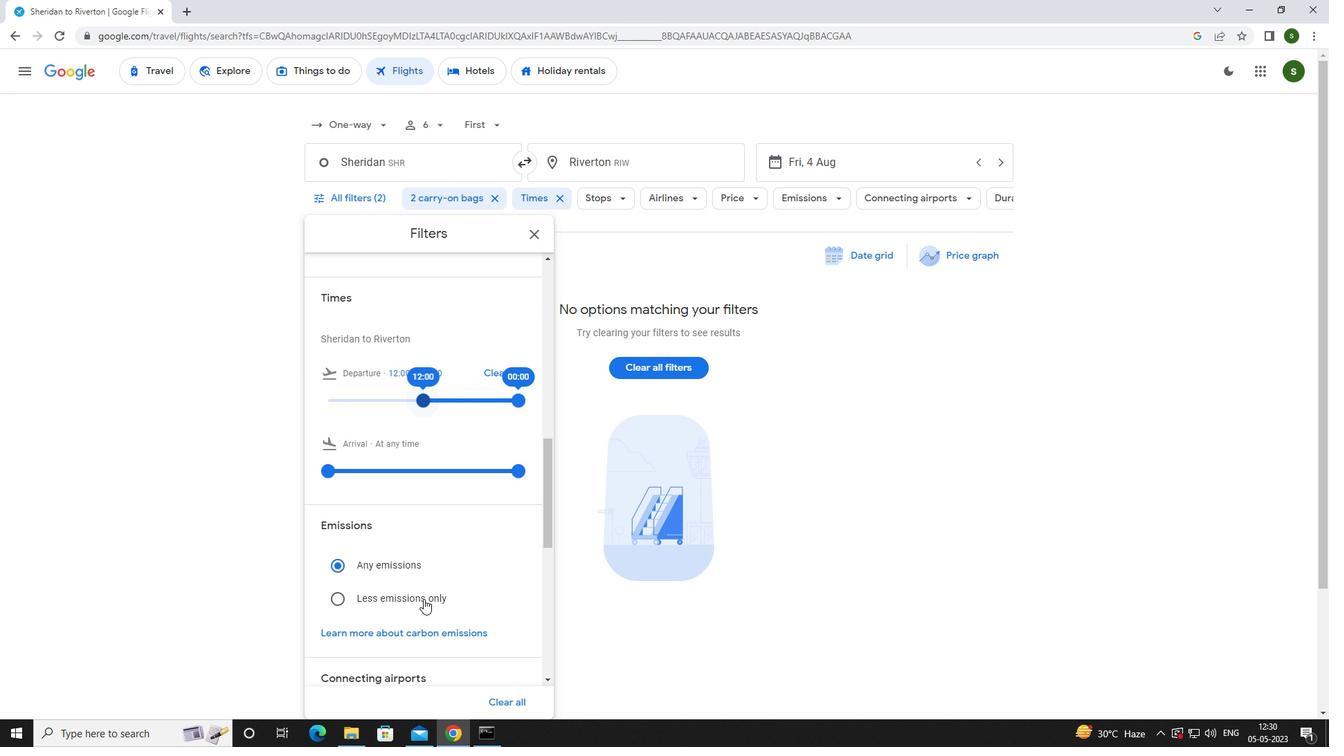 
Action: Mouse moved to (734, 626)
Screenshot: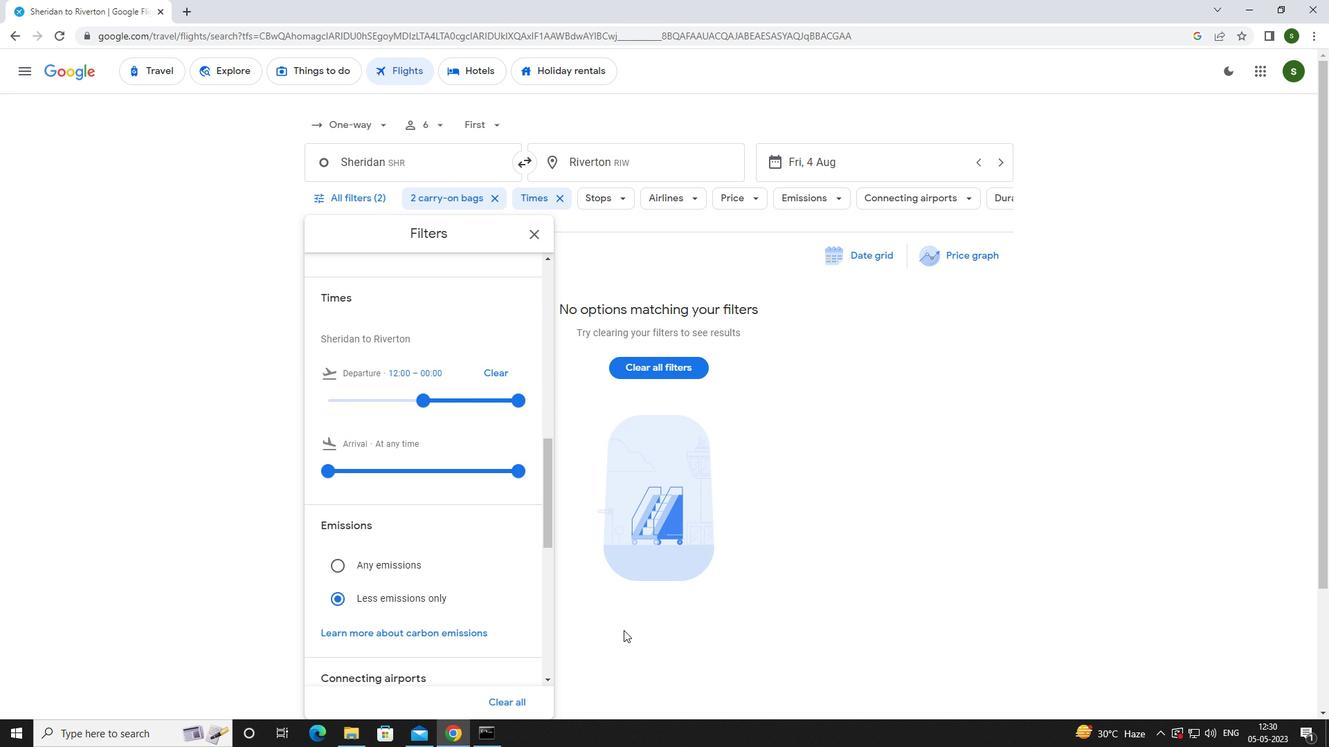 
Action: Mouse pressed left at (734, 626)
Screenshot: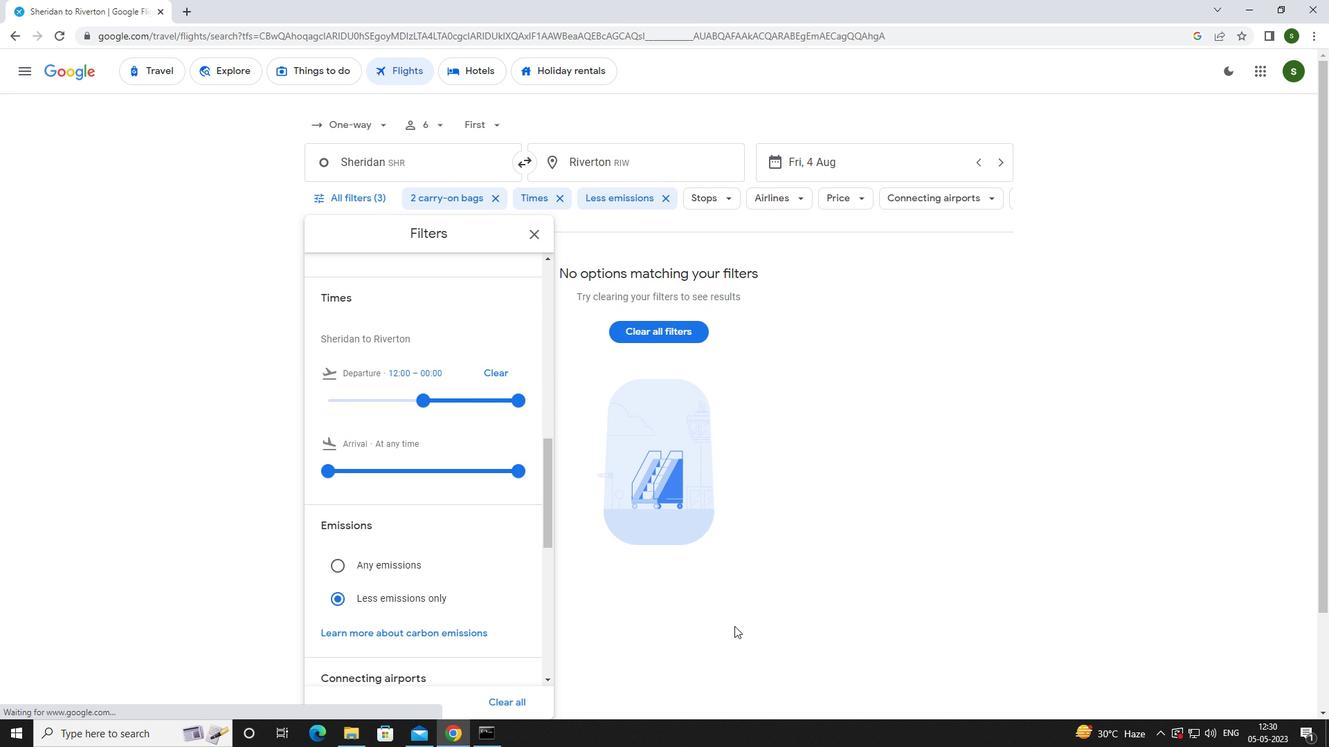 
